 Task: Search one way flight ticket for 3 adults, 3 children in premium economy from Medford: Rogue Valley International-medford Airport to Springfield: Abraham Lincoln Capital Airport on 5-2-2023. Choice of flights is Singapure airlines. Number of bags: 9 checked bags. Price is upto 99000. Outbound departure time preference is 23:45.
Action: Mouse moved to (280, 255)
Screenshot: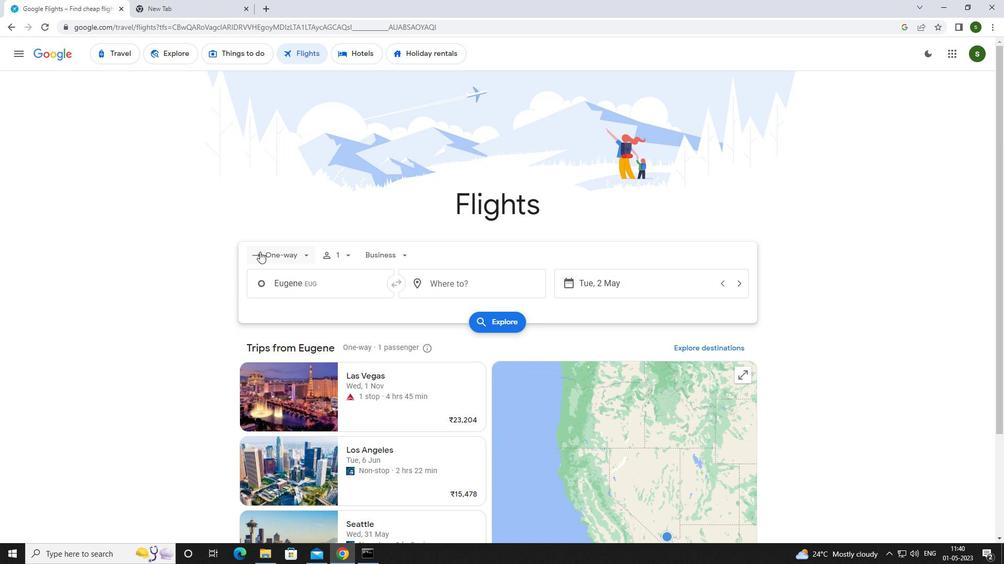 
Action: Mouse pressed left at (280, 255)
Screenshot: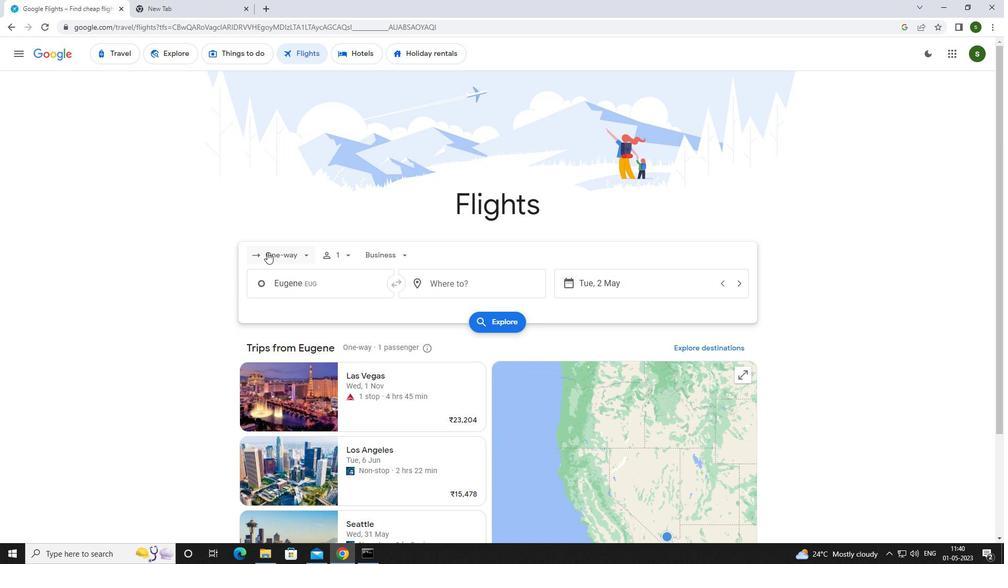 
Action: Mouse moved to (287, 303)
Screenshot: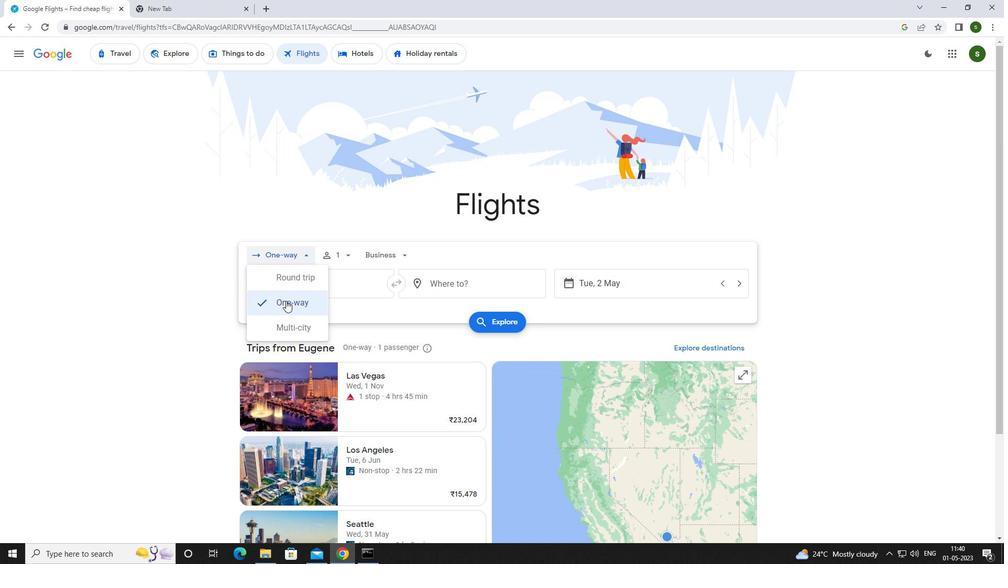 
Action: Mouse pressed left at (287, 303)
Screenshot: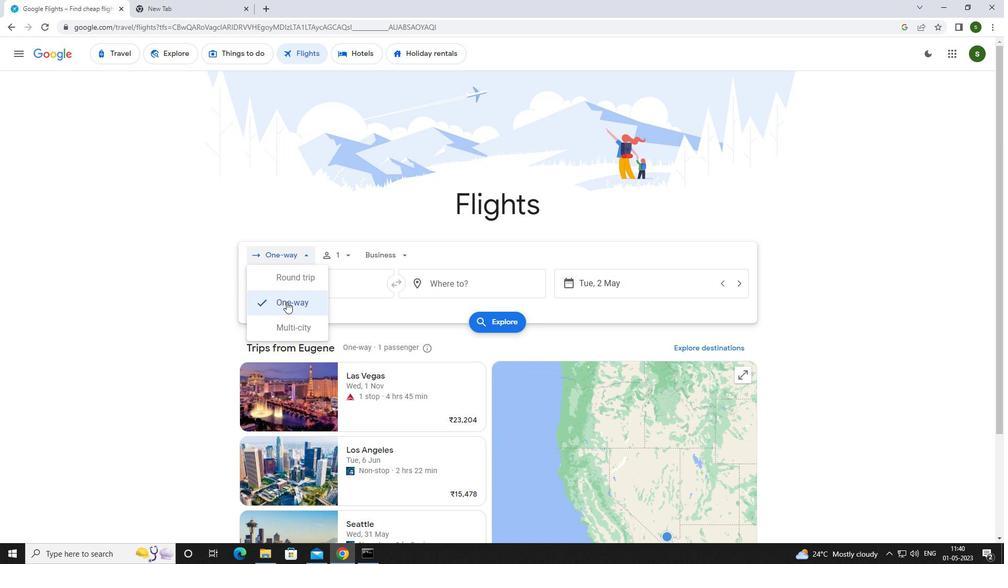
Action: Mouse moved to (348, 256)
Screenshot: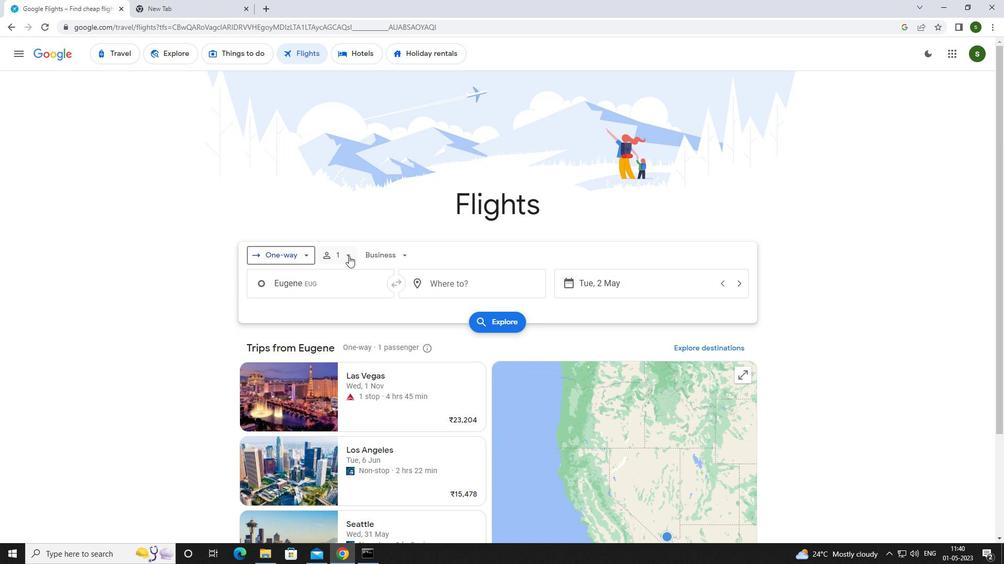
Action: Mouse pressed left at (348, 256)
Screenshot: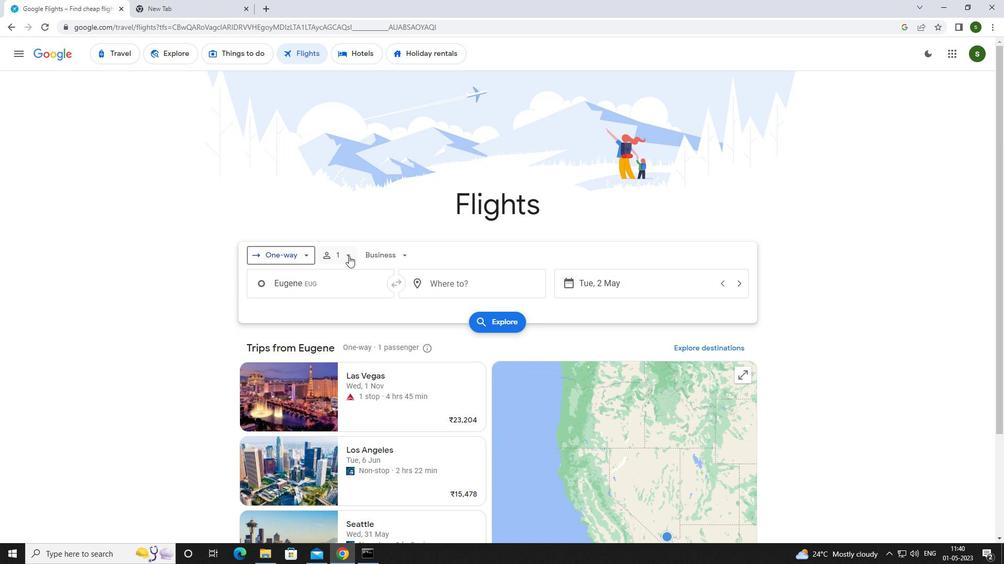 
Action: Mouse moved to (426, 279)
Screenshot: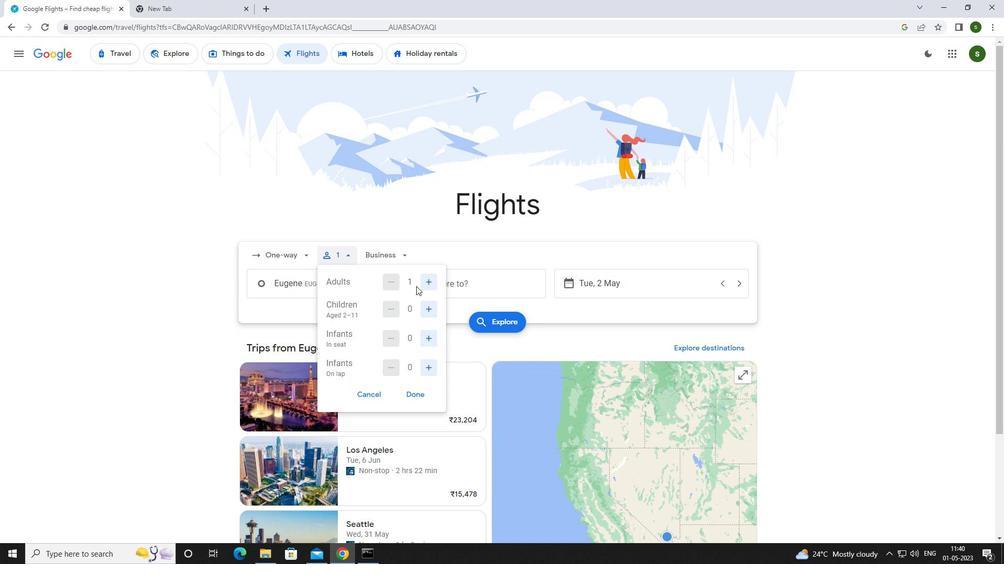 
Action: Mouse pressed left at (426, 279)
Screenshot: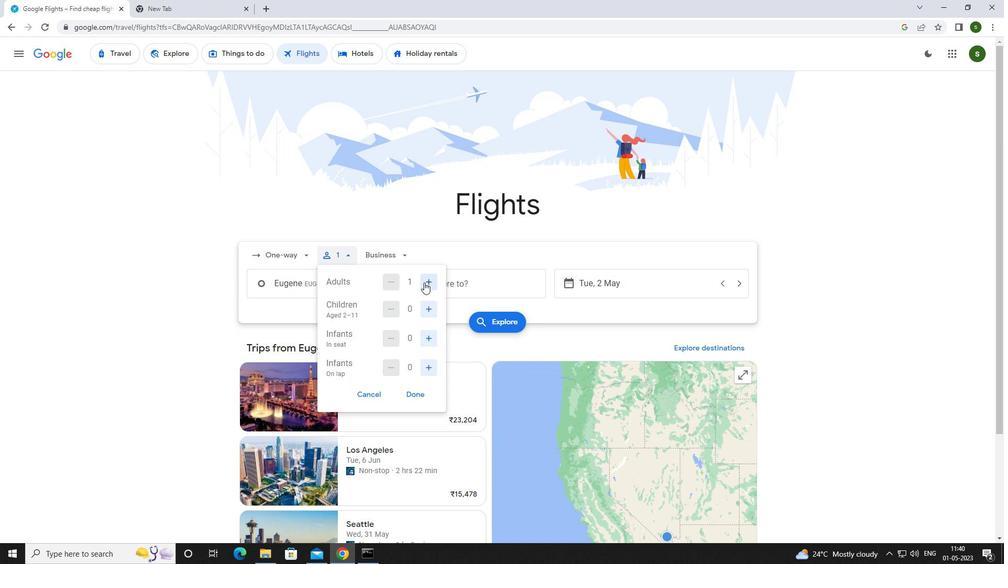 
Action: Mouse pressed left at (426, 279)
Screenshot: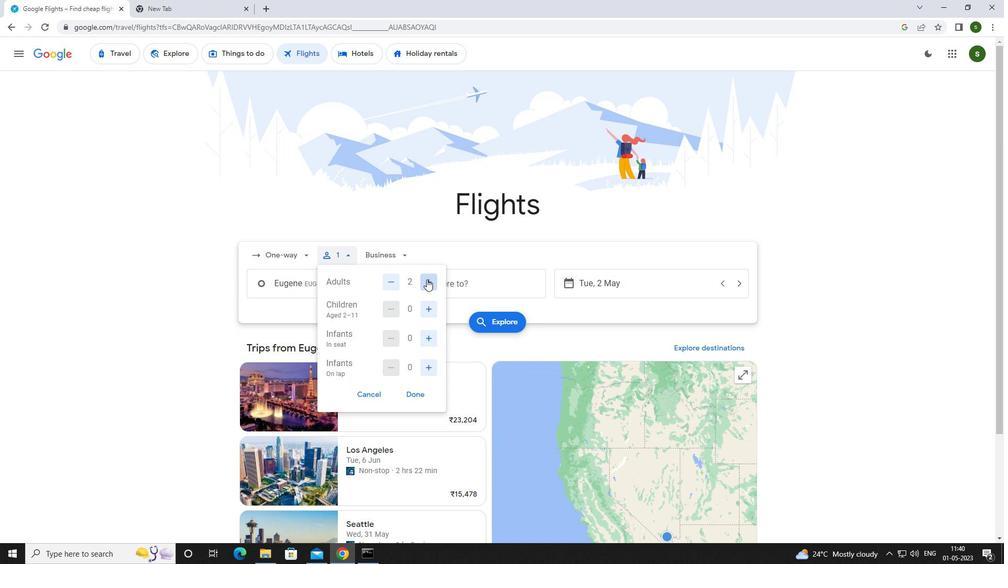 
Action: Mouse moved to (430, 307)
Screenshot: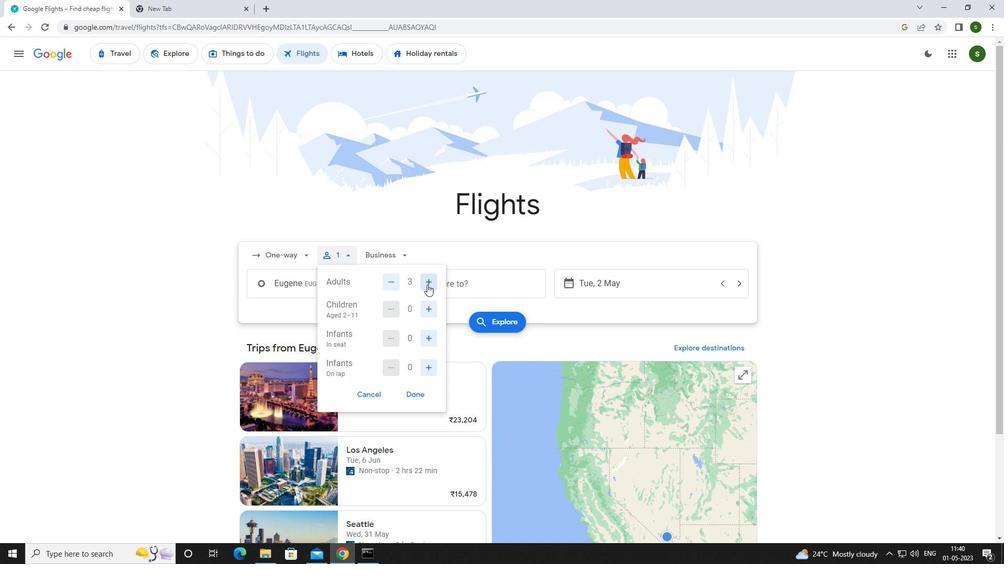 
Action: Mouse pressed left at (430, 307)
Screenshot: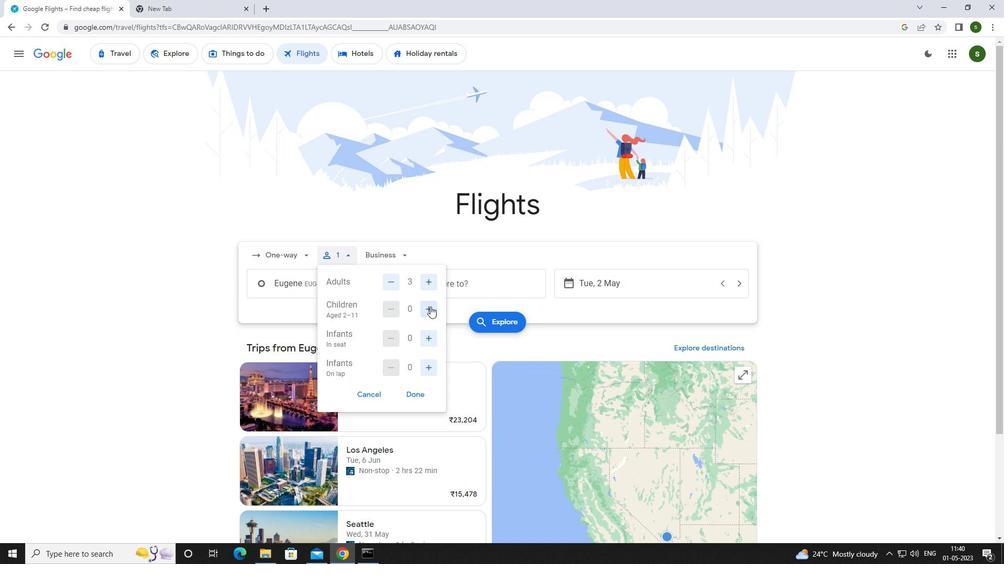 
Action: Mouse pressed left at (430, 307)
Screenshot: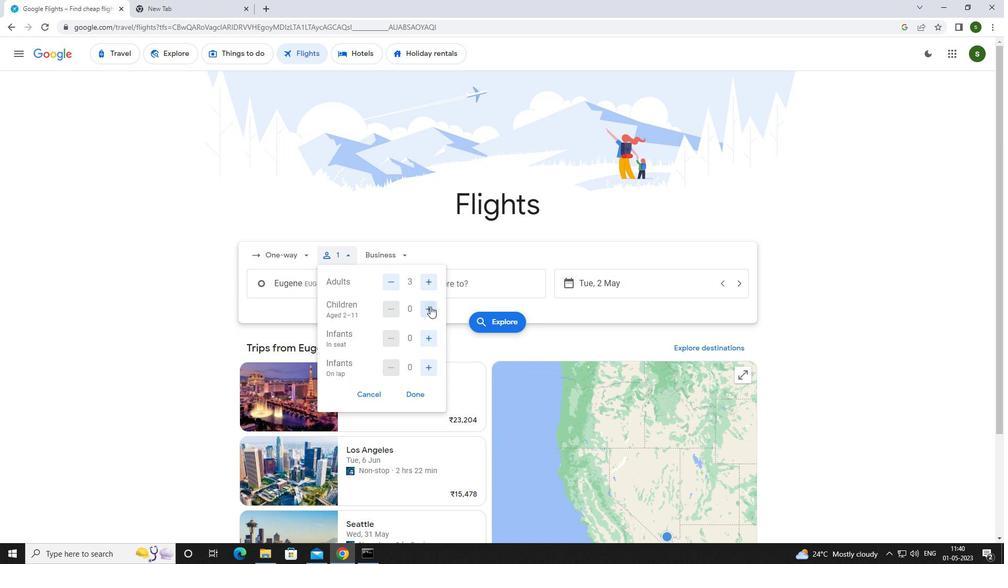 
Action: Mouse pressed left at (430, 307)
Screenshot: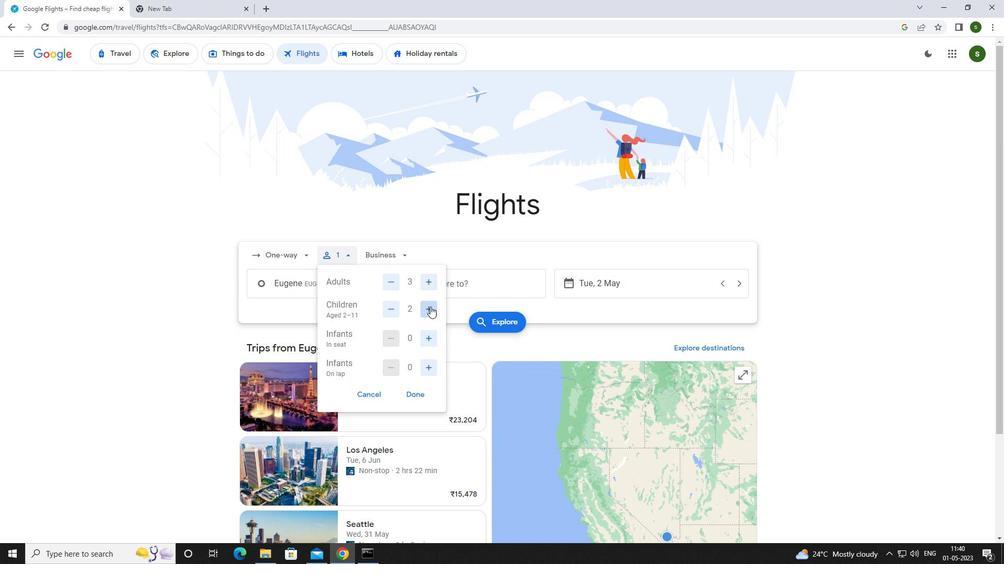 
Action: Mouse moved to (383, 251)
Screenshot: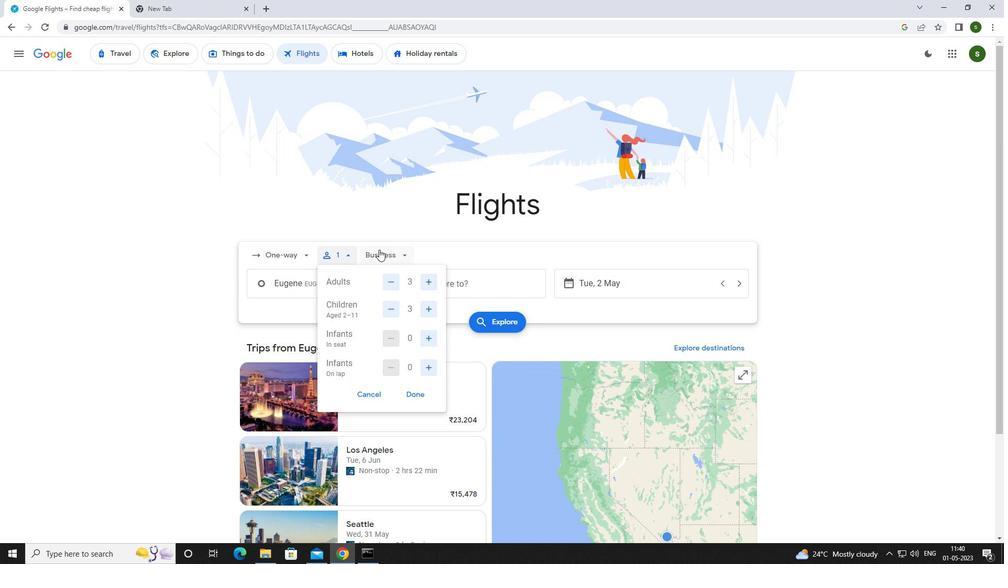 
Action: Mouse pressed left at (383, 251)
Screenshot: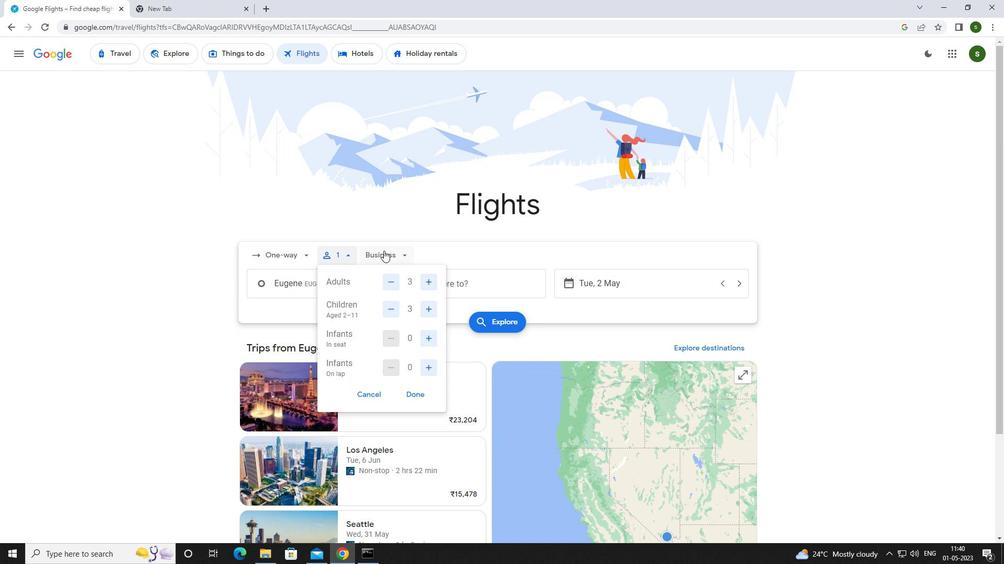 
Action: Mouse moved to (401, 301)
Screenshot: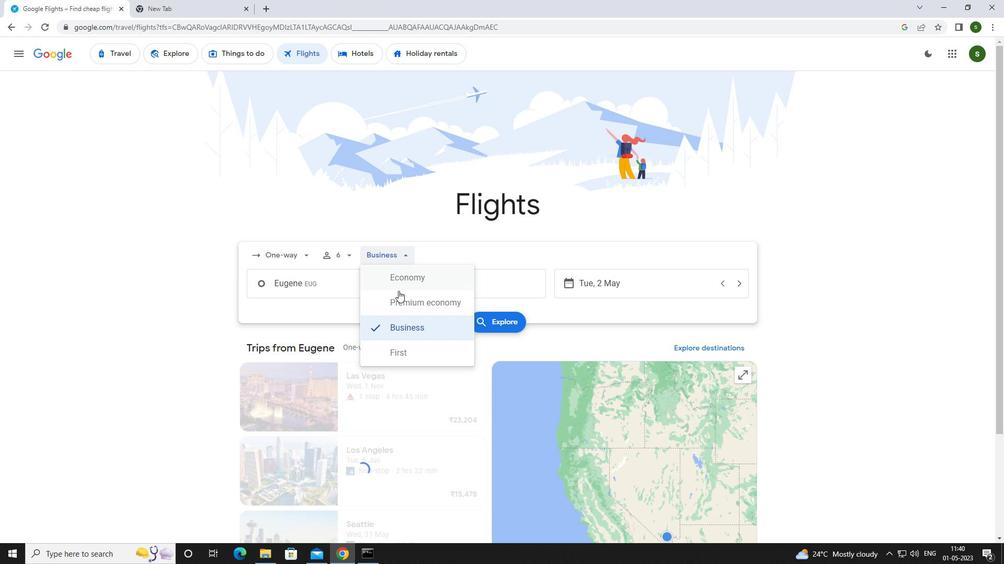 
Action: Mouse pressed left at (401, 301)
Screenshot: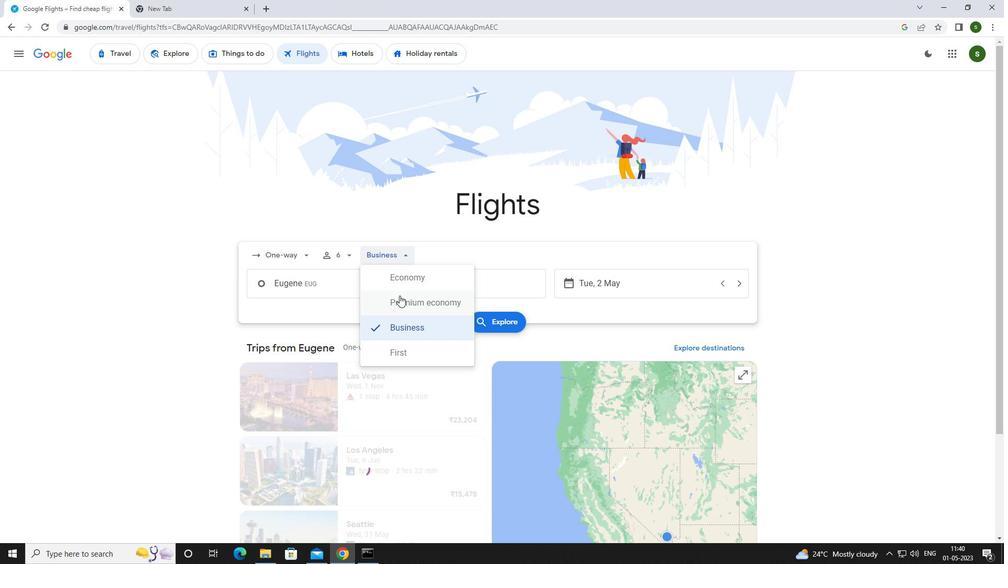 
Action: Mouse moved to (350, 285)
Screenshot: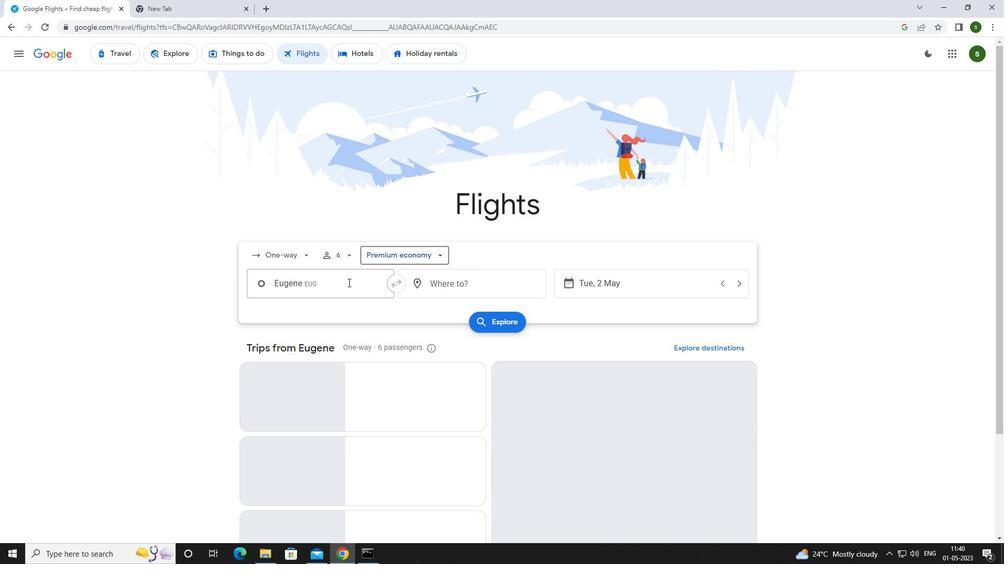 
Action: Mouse pressed left at (350, 285)
Screenshot: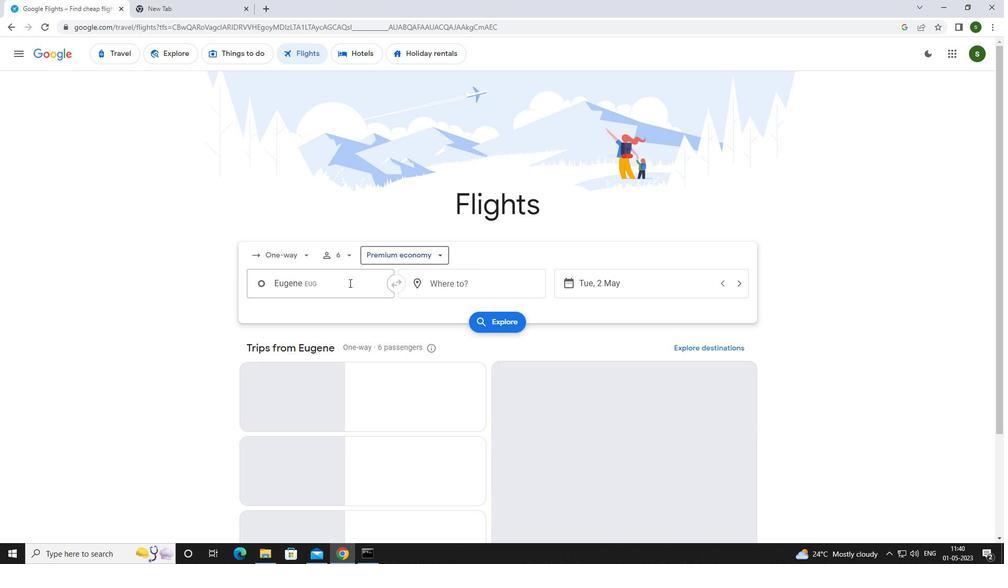 
Action: Mouse moved to (312, 298)
Screenshot: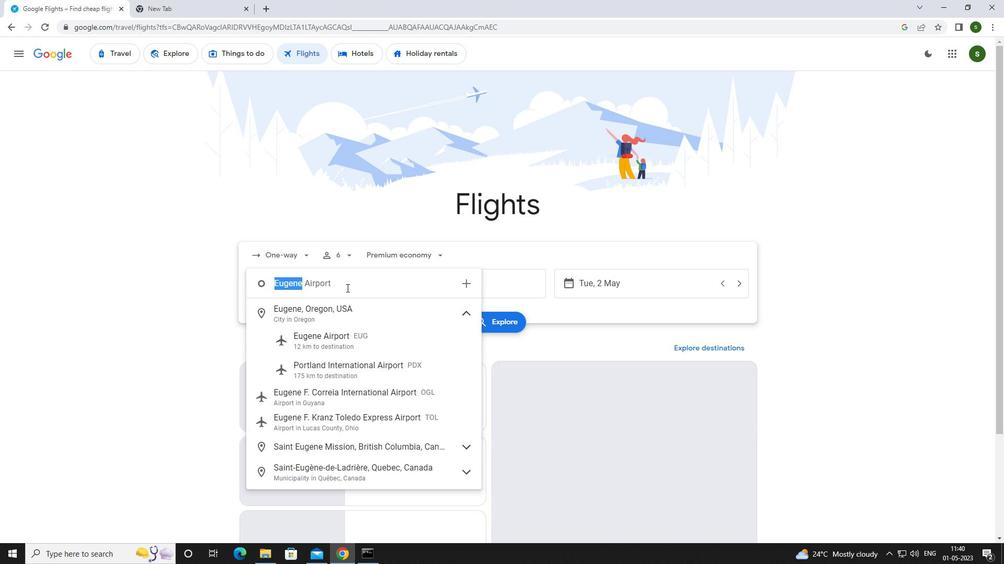 
Action: Key pressed <Key.caps_lock><Key.caps_lock>r<Key.caps_lock>ogue<Key.space><Key.caps_lock>
Screenshot: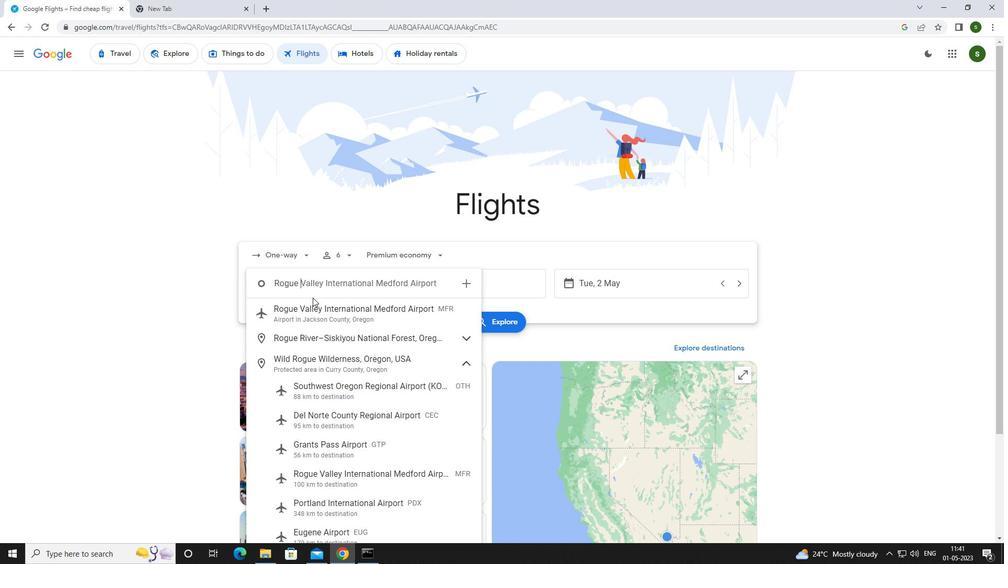 
Action: Mouse moved to (313, 312)
Screenshot: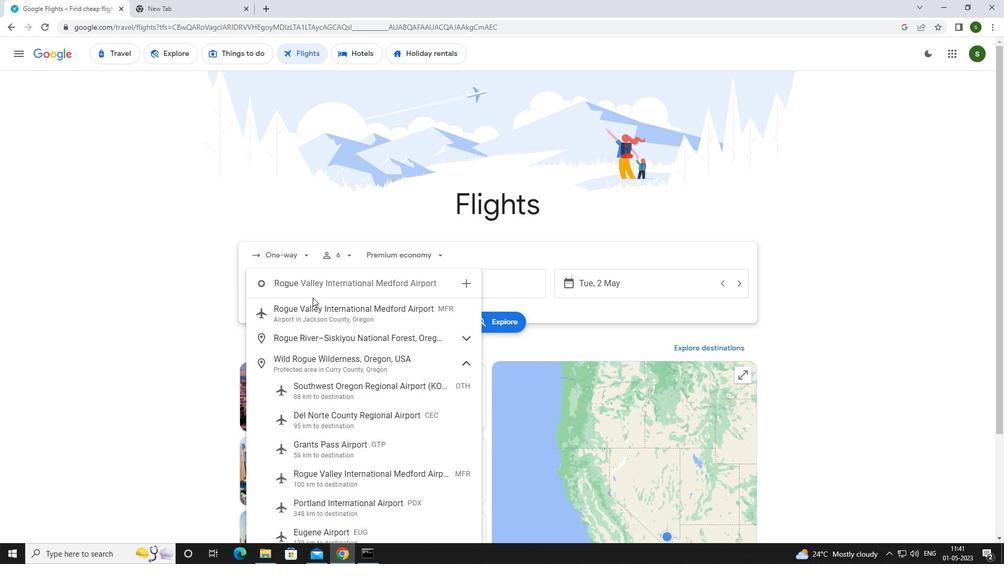 
Action: Mouse pressed left at (313, 312)
Screenshot: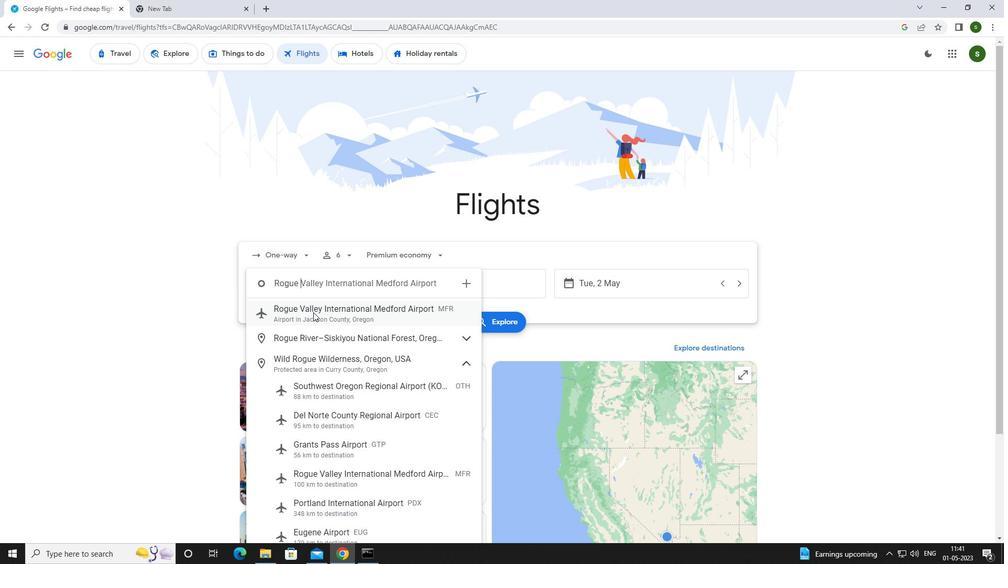
Action: Mouse moved to (447, 287)
Screenshot: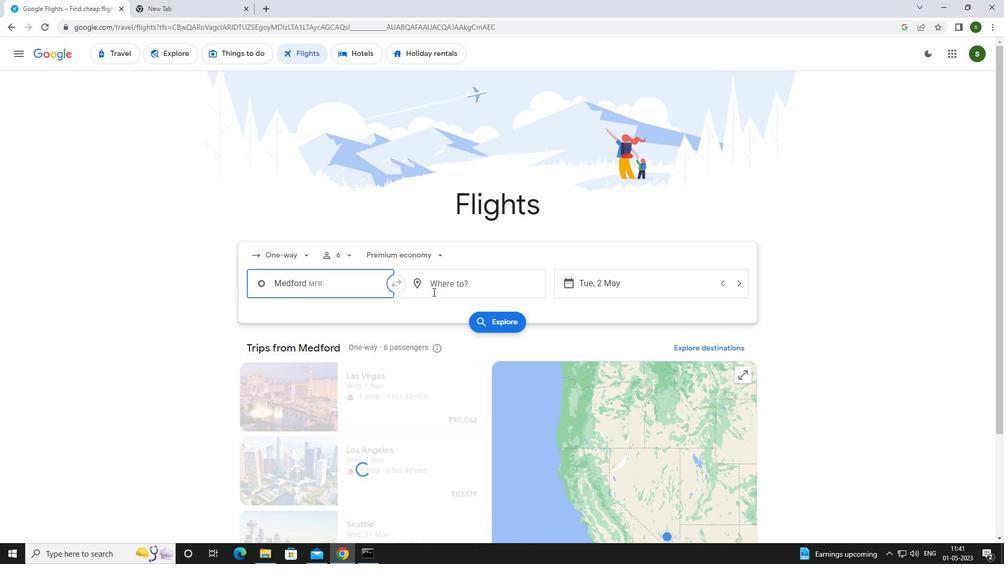 
Action: Mouse pressed left at (447, 287)
Screenshot: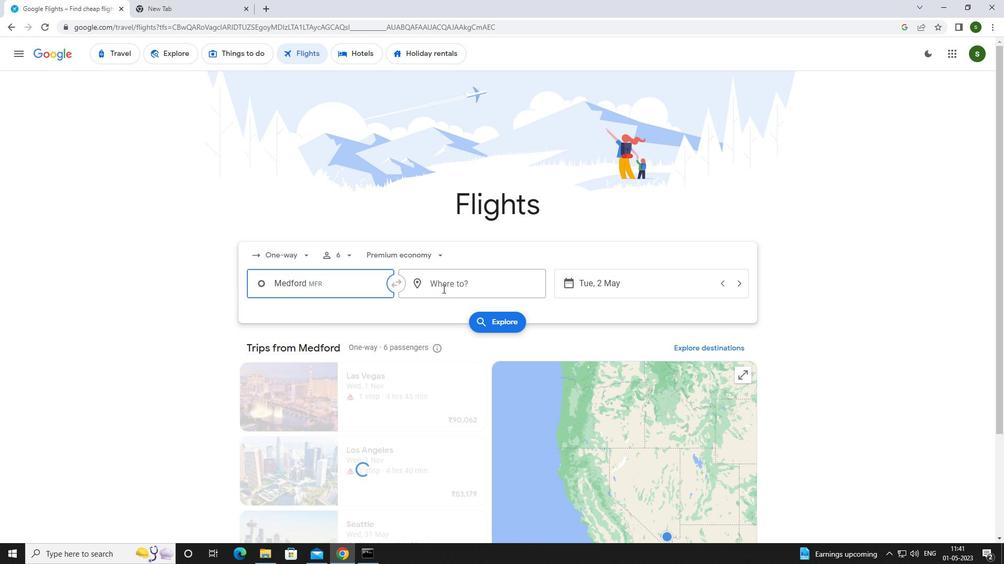 
Action: Mouse moved to (326, 325)
Screenshot: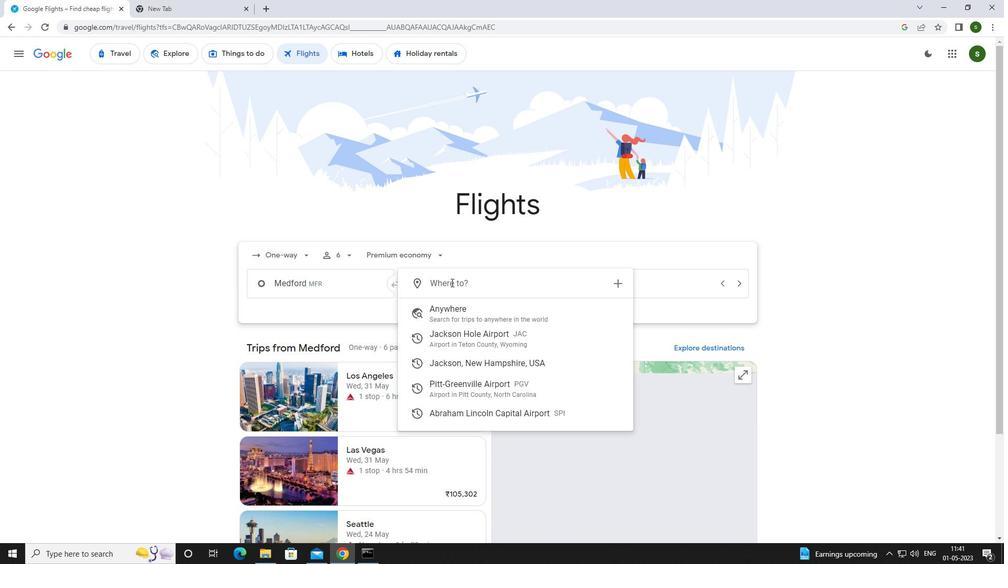 
Action: Key pressed <Key.caps_lock><Key.caps_lock>s<Key.caps_lock>pringfi
Screenshot: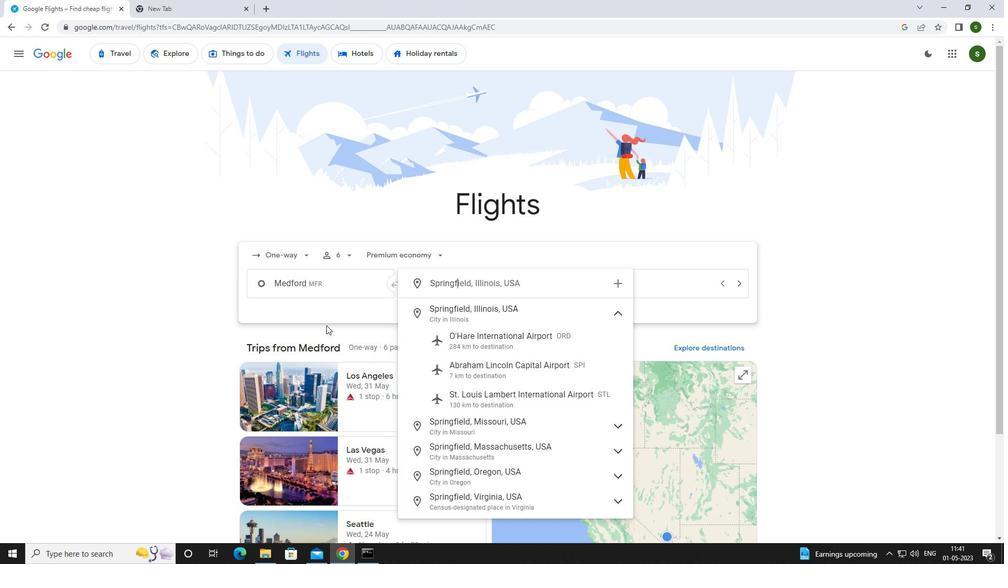 
Action: Mouse moved to (537, 366)
Screenshot: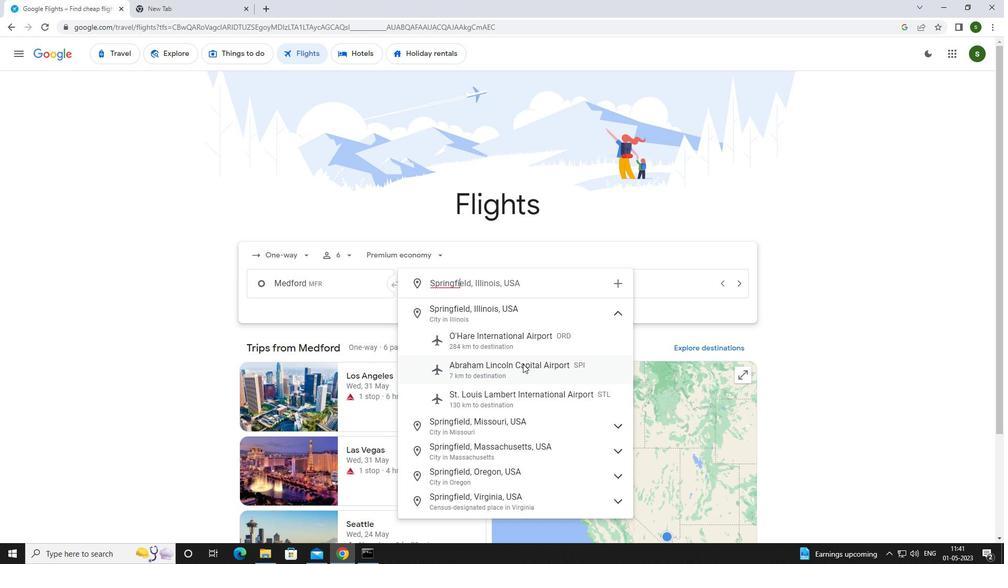 
Action: Mouse pressed left at (537, 366)
Screenshot: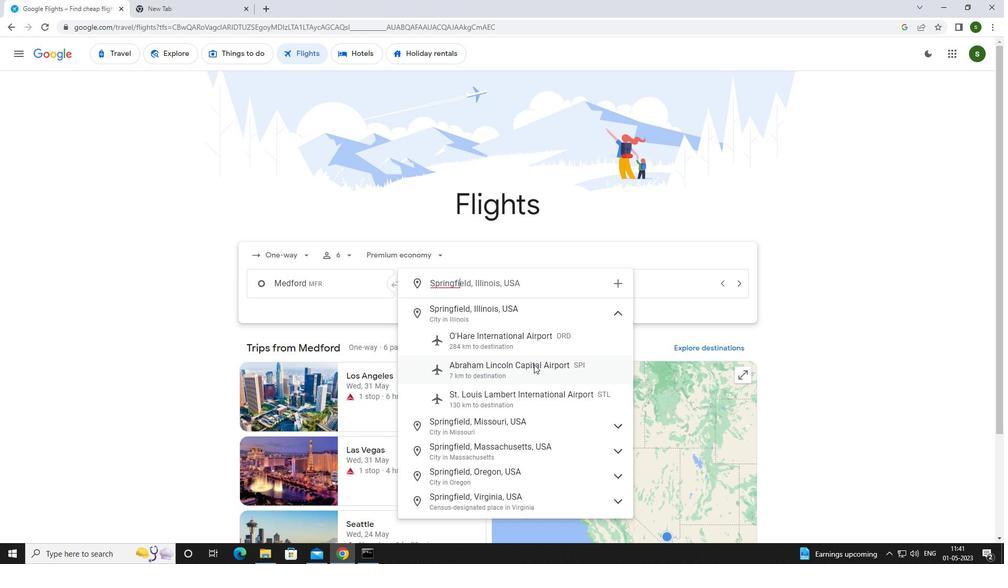 
Action: Mouse moved to (634, 282)
Screenshot: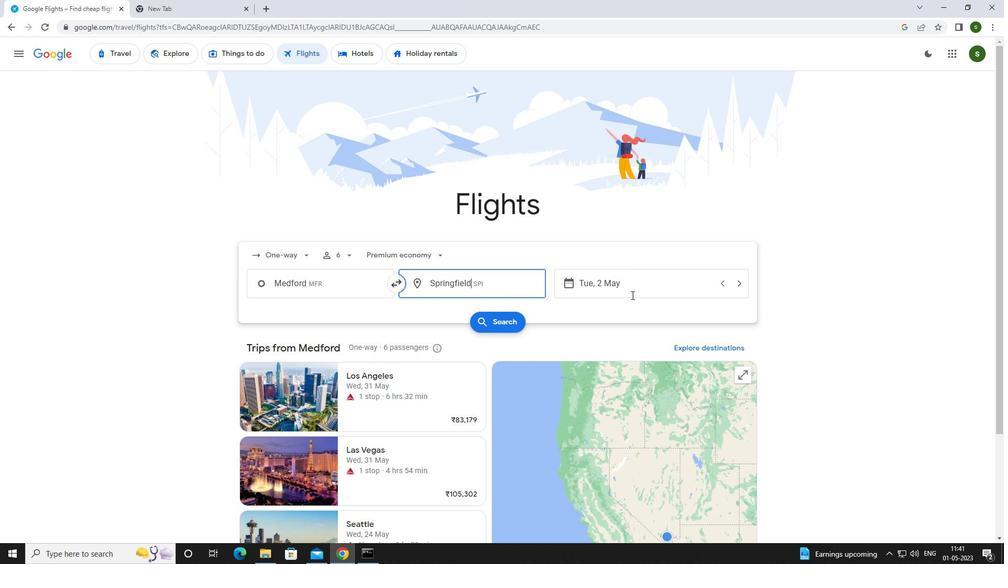 
Action: Mouse pressed left at (634, 282)
Screenshot: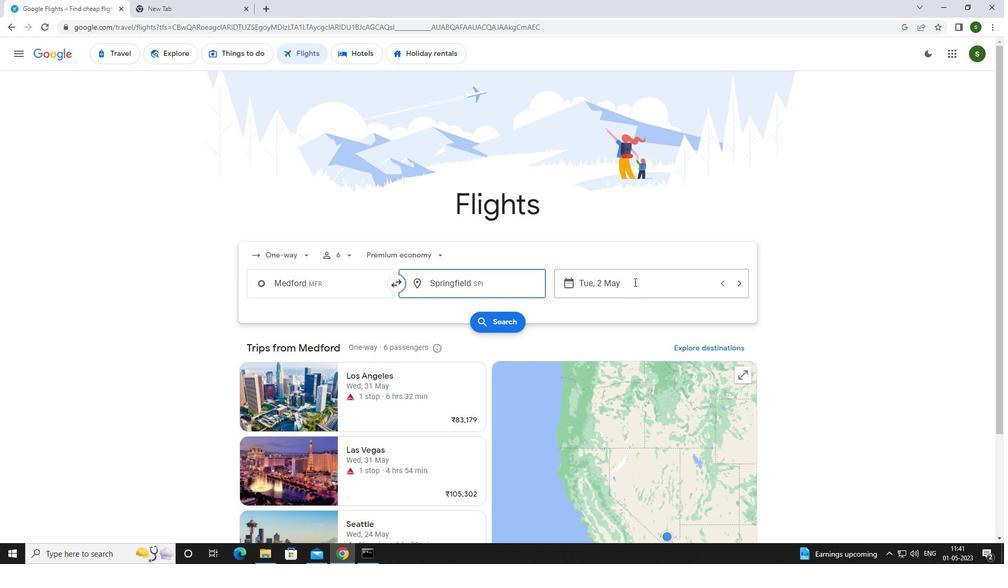 
Action: Mouse moved to (422, 361)
Screenshot: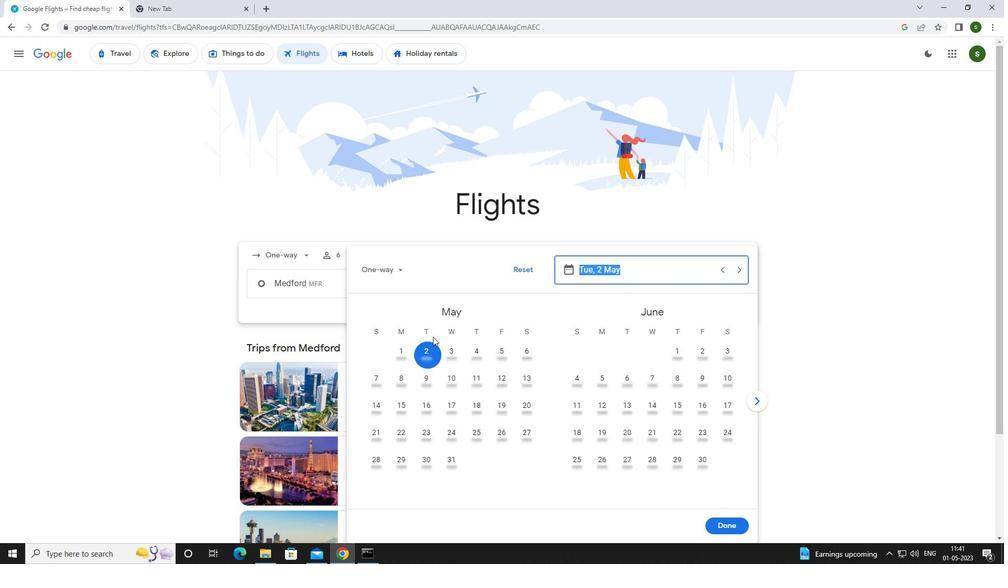
Action: Mouse pressed left at (422, 361)
Screenshot: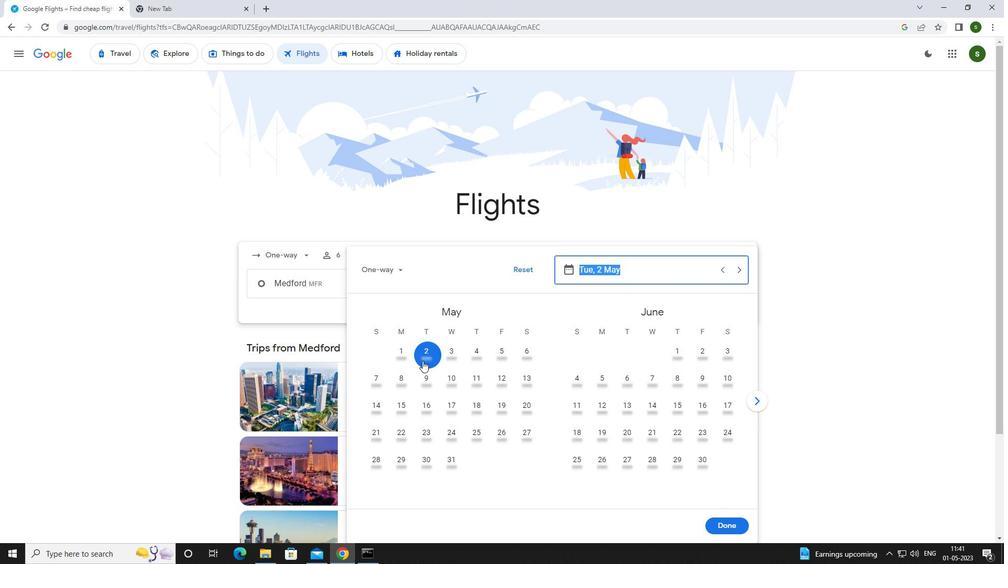 
Action: Mouse moved to (726, 526)
Screenshot: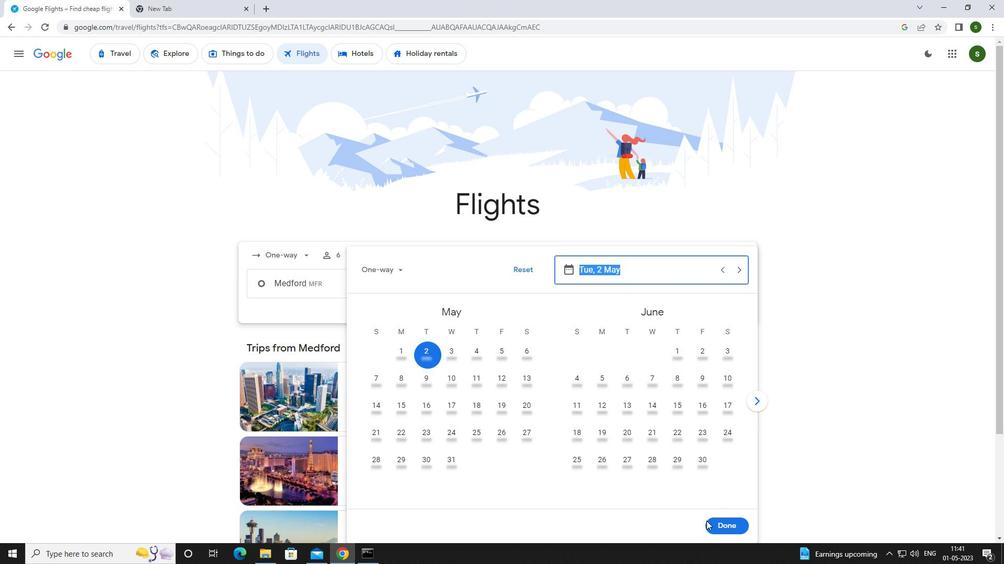 
Action: Mouse pressed left at (726, 526)
Screenshot: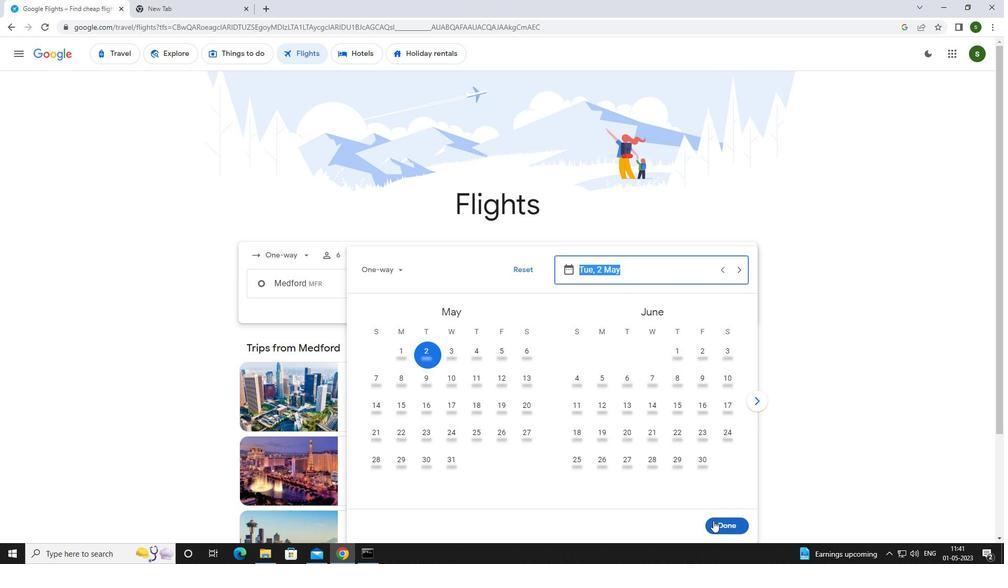 
Action: Mouse moved to (506, 324)
Screenshot: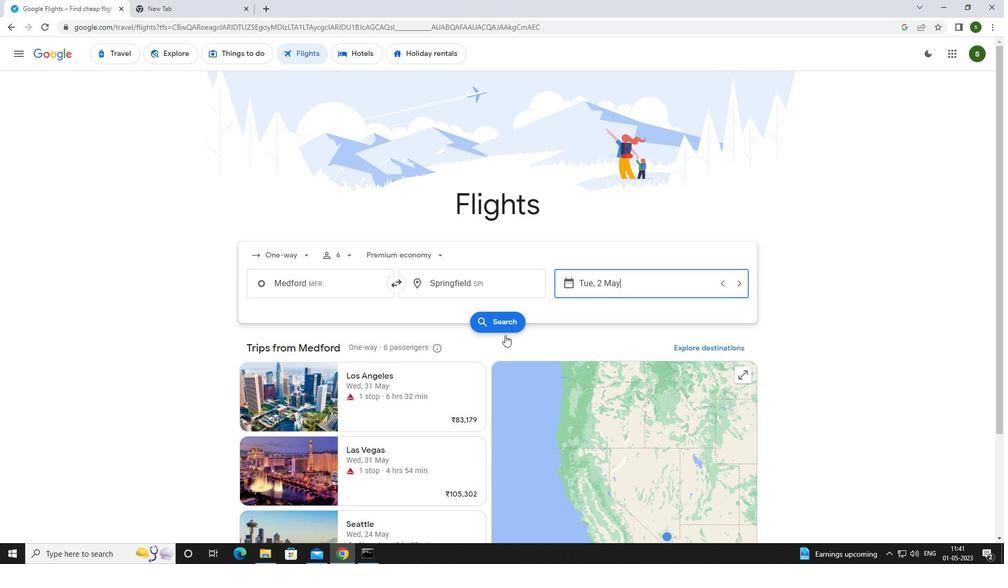 
Action: Mouse pressed left at (506, 324)
Screenshot: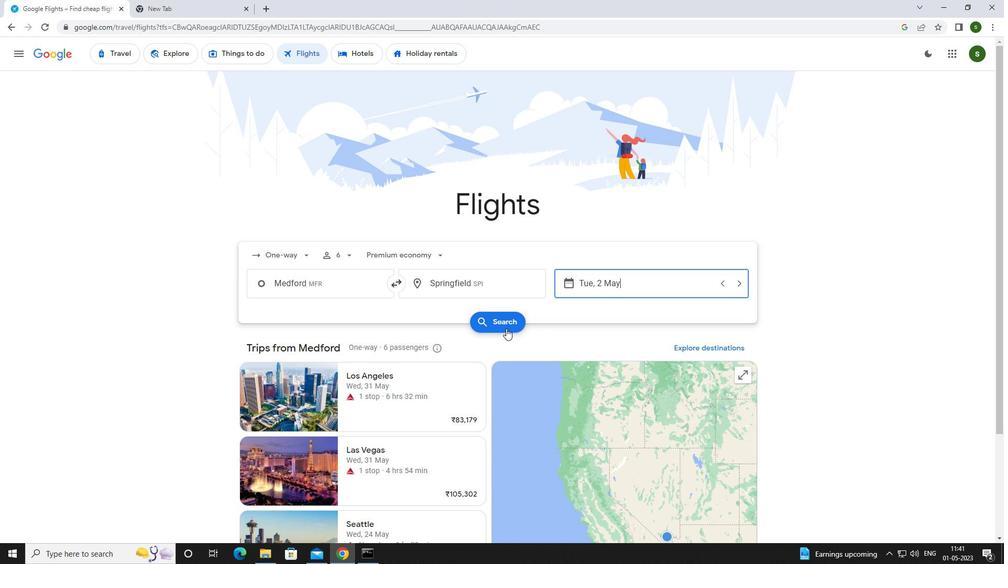 
Action: Mouse moved to (268, 150)
Screenshot: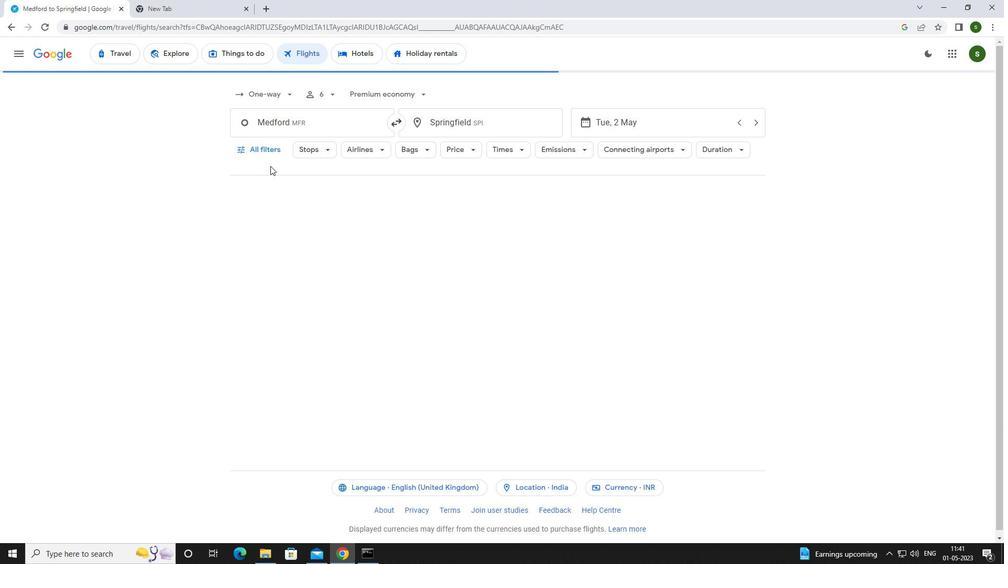 
Action: Mouse pressed left at (268, 150)
Screenshot: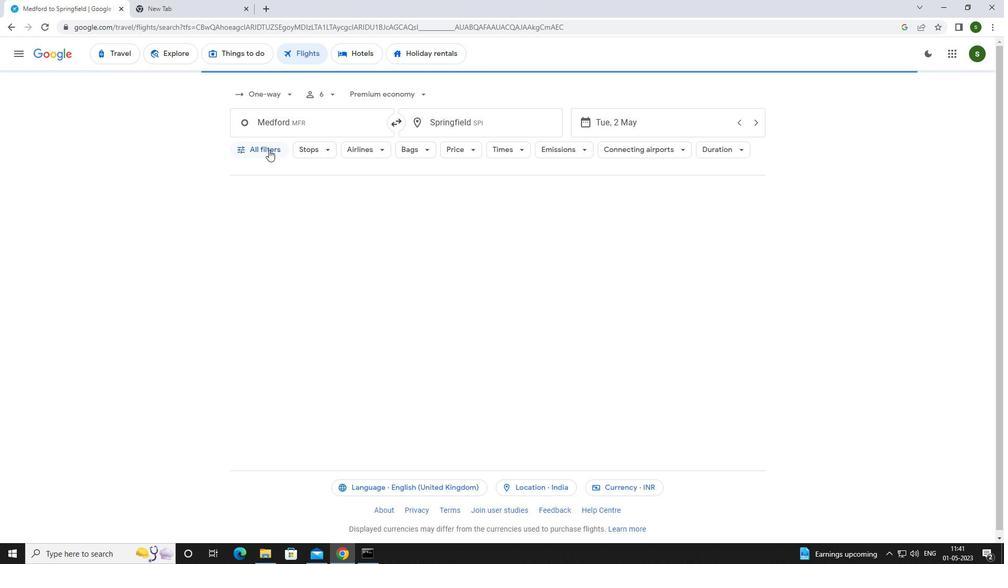 
Action: Mouse moved to (391, 372)
Screenshot: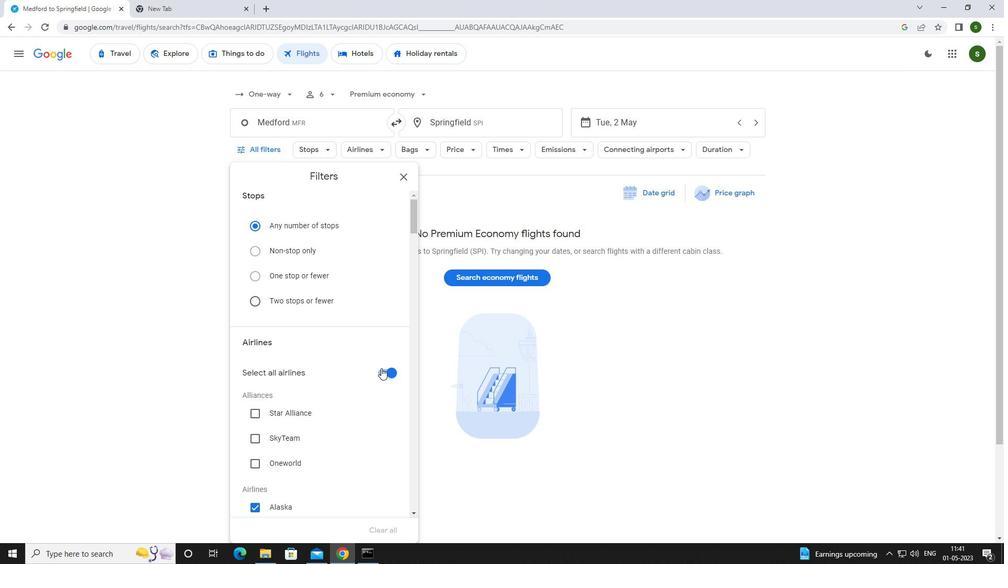 
Action: Mouse pressed left at (391, 372)
Screenshot: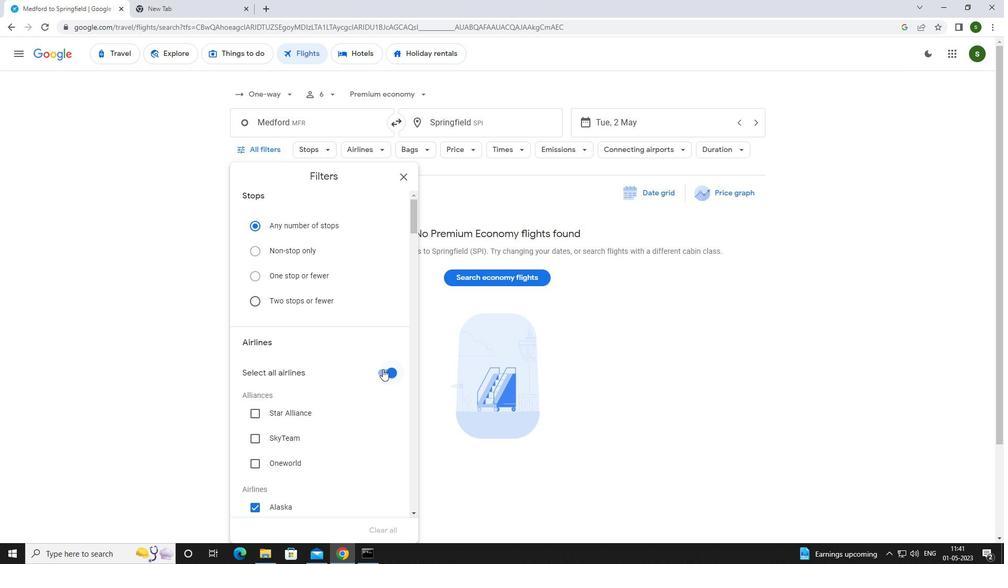 
Action: Mouse moved to (345, 324)
Screenshot: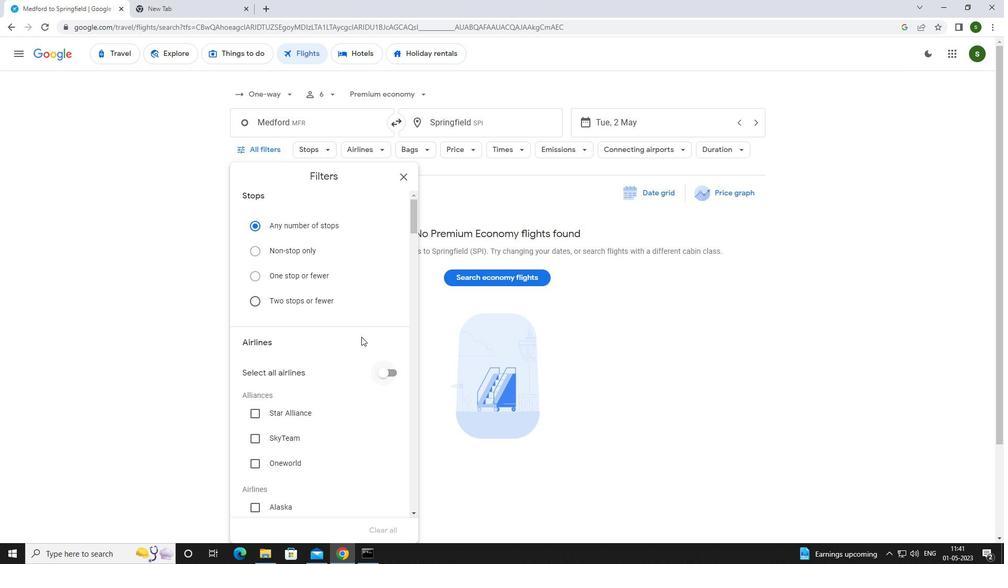 
Action: Mouse scrolled (345, 324) with delta (0, 0)
Screenshot: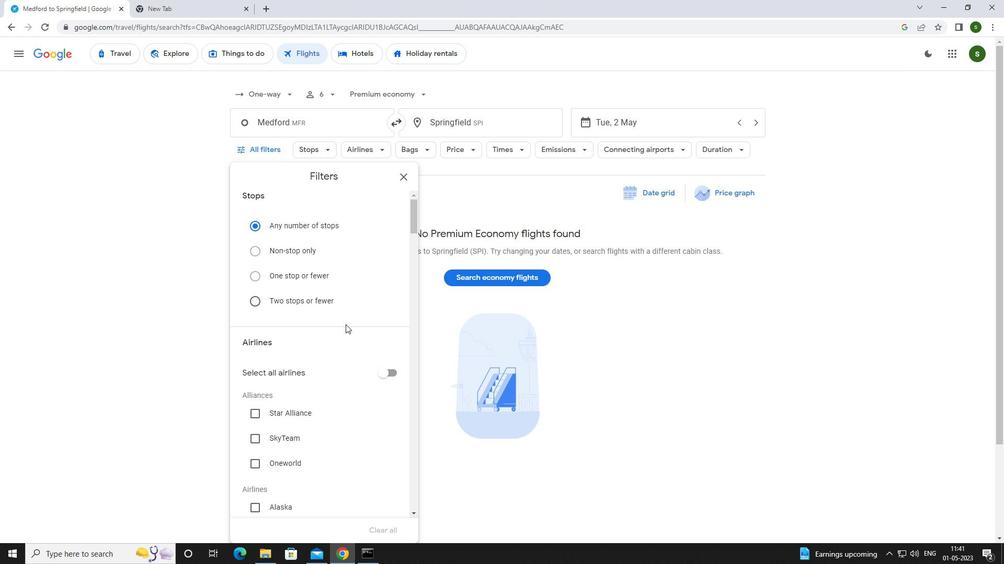 
Action: Mouse scrolled (345, 324) with delta (0, 0)
Screenshot: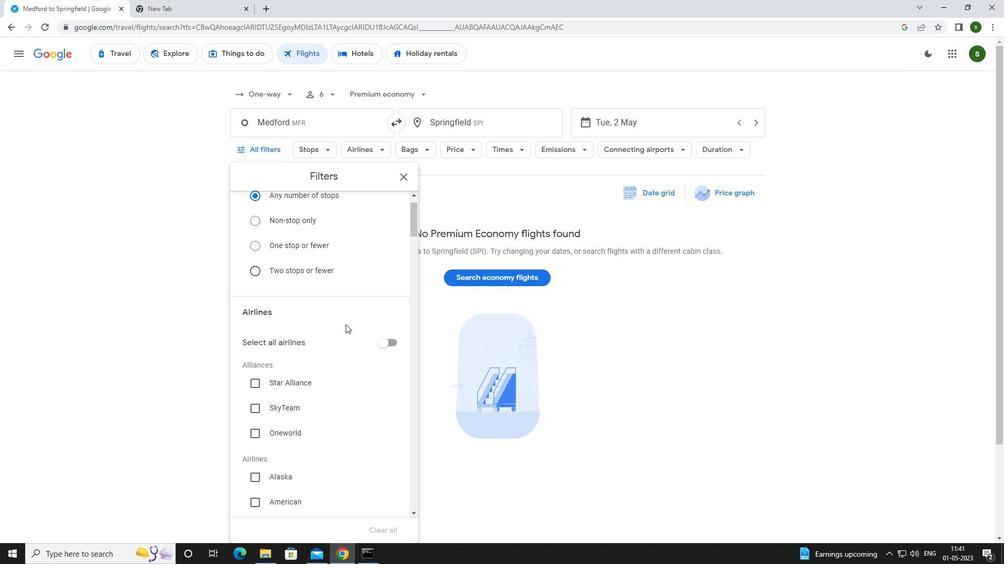 
Action: Mouse scrolled (345, 324) with delta (0, 0)
Screenshot: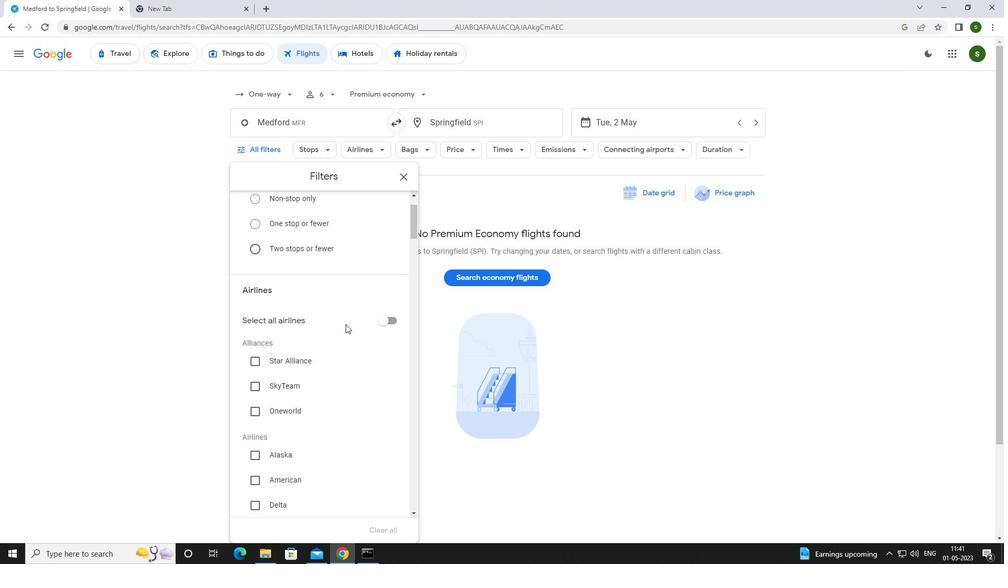 
Action: Mouse scrolled (345, 324) with delta (0, 0)
Screenshot: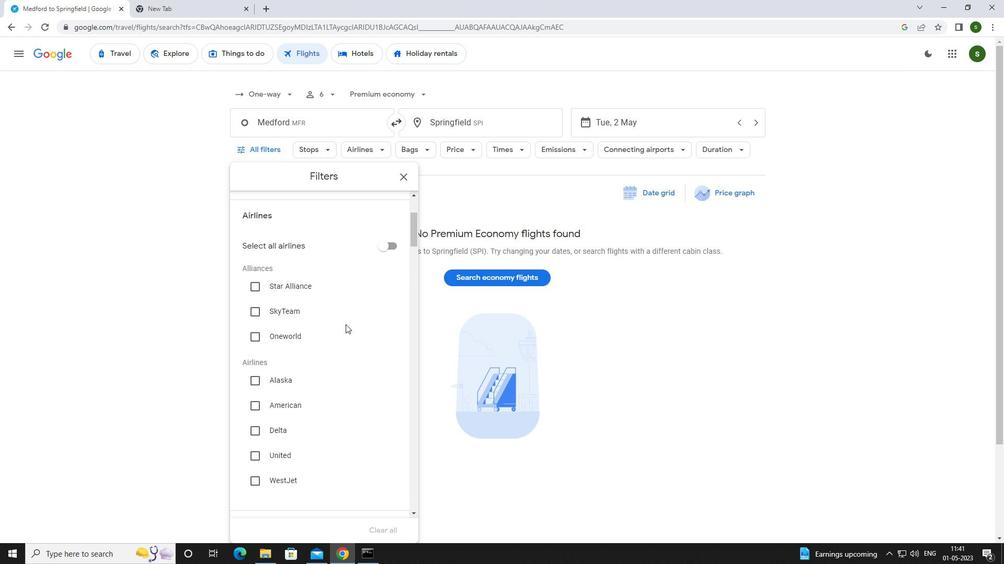 
Action: Mouse scrolled (345, 324) with delta (0, 0)
Screenshot: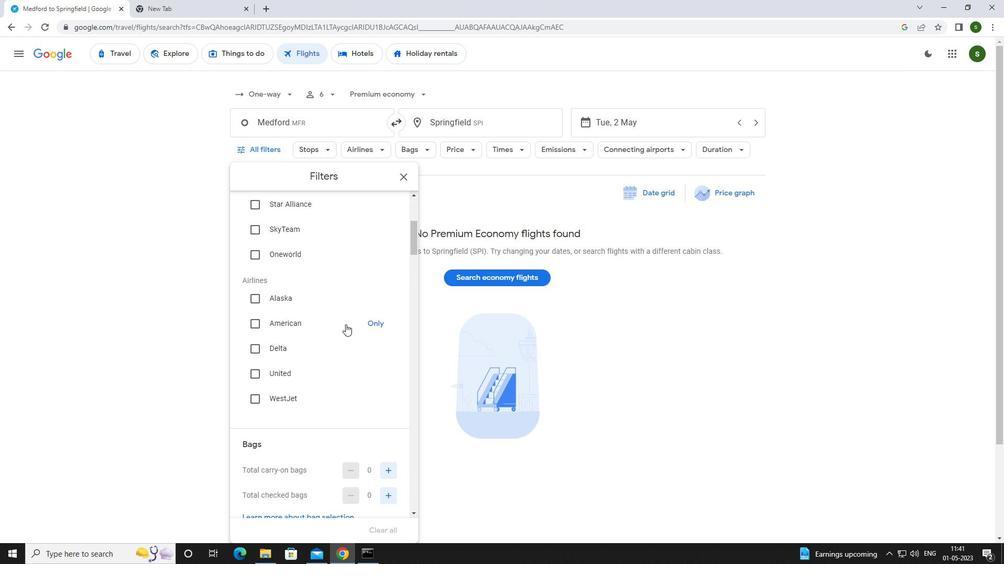 
Action: Mouse scrolled (345, 324) with delta (0, 0)
Screenshot: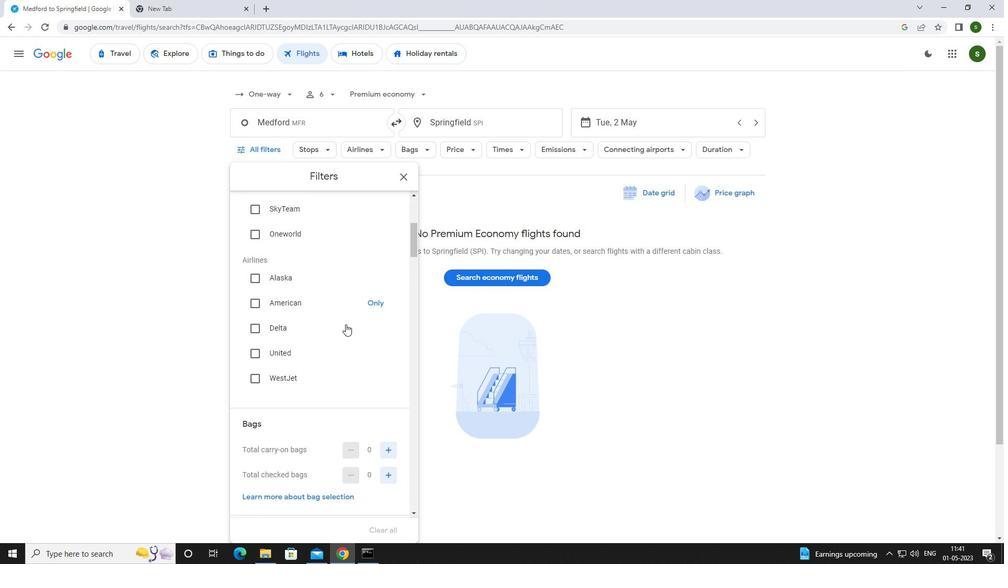
Action: Mouse scrolled (345, 324) with delta (0, 0)
Screenshot: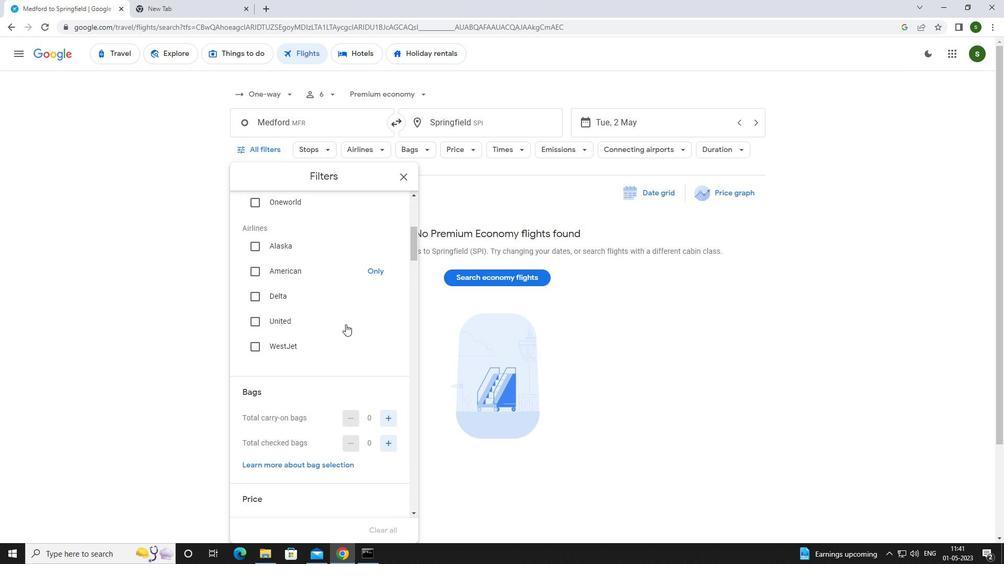 
Action: Mouse moved to (383, 338)
Screenshot: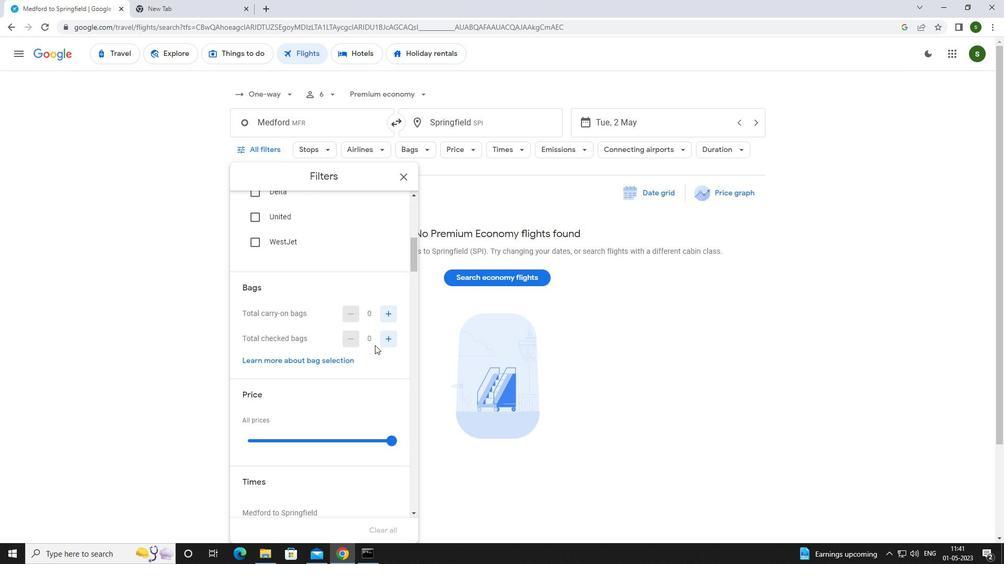 
Action: Mouse pressed left at (383, 338)
Screenshot: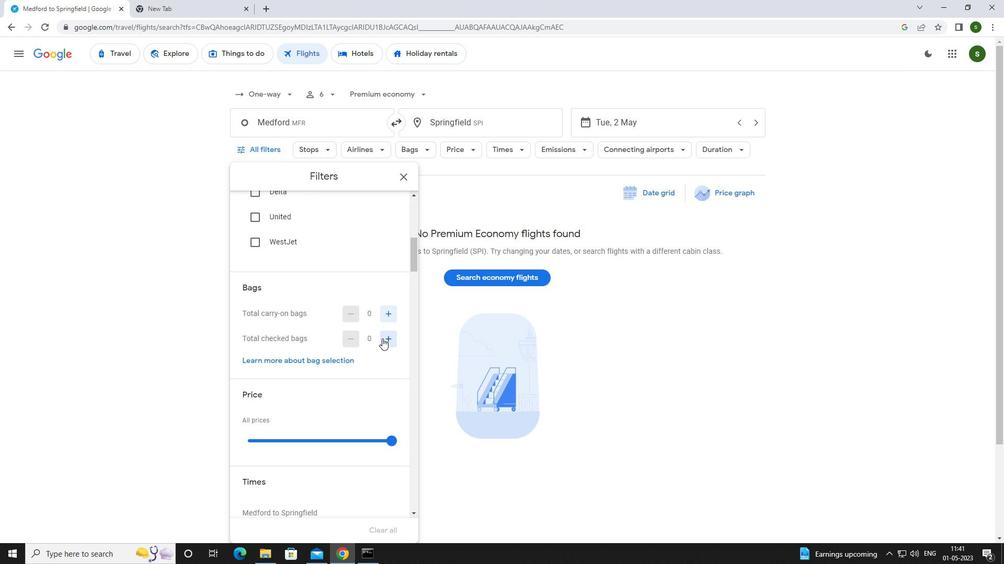 
Action: Mouse pressed left at (383, 338)
Screenshot: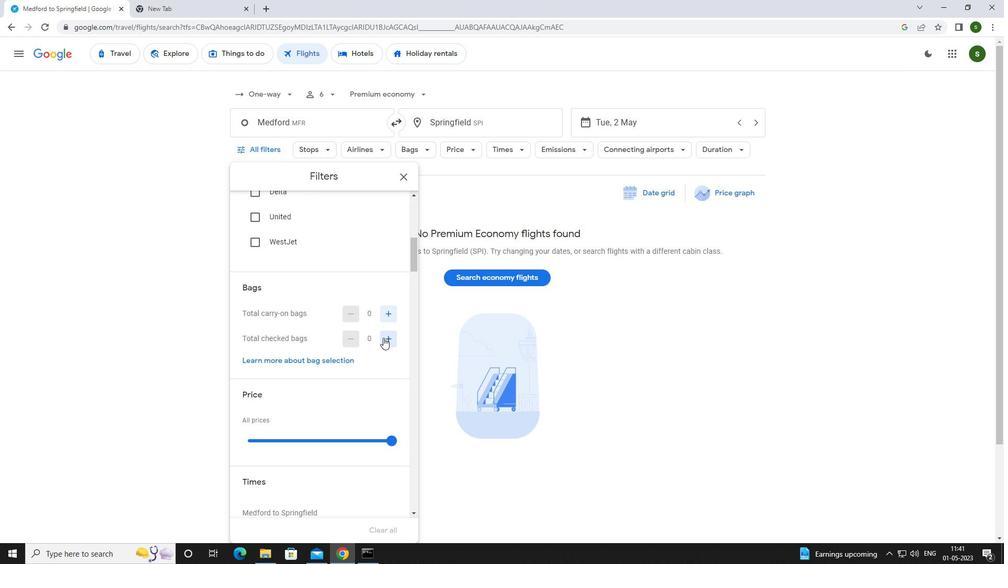
Action: Mouse pressed left at (383, 338)
Screenshot: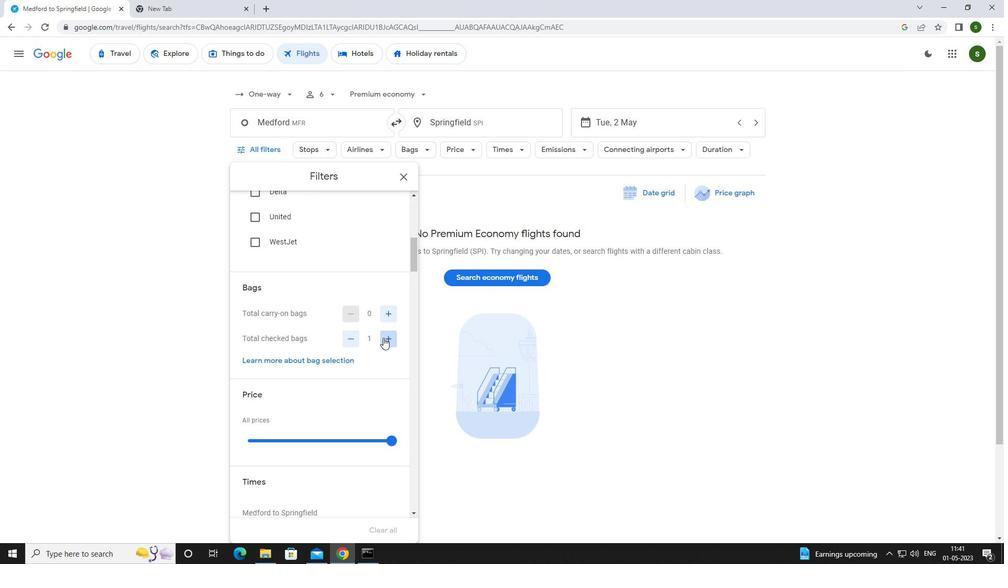 
Action: Mouse pressed left at (383, 338)
Screenshot: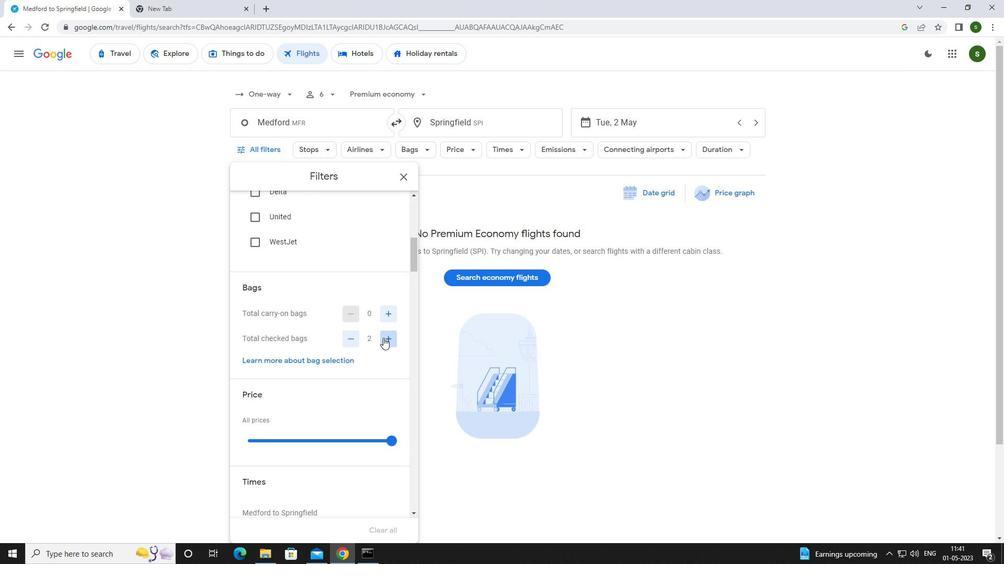 
Action: Mouse pressed left at (383, 338)
Screenshot: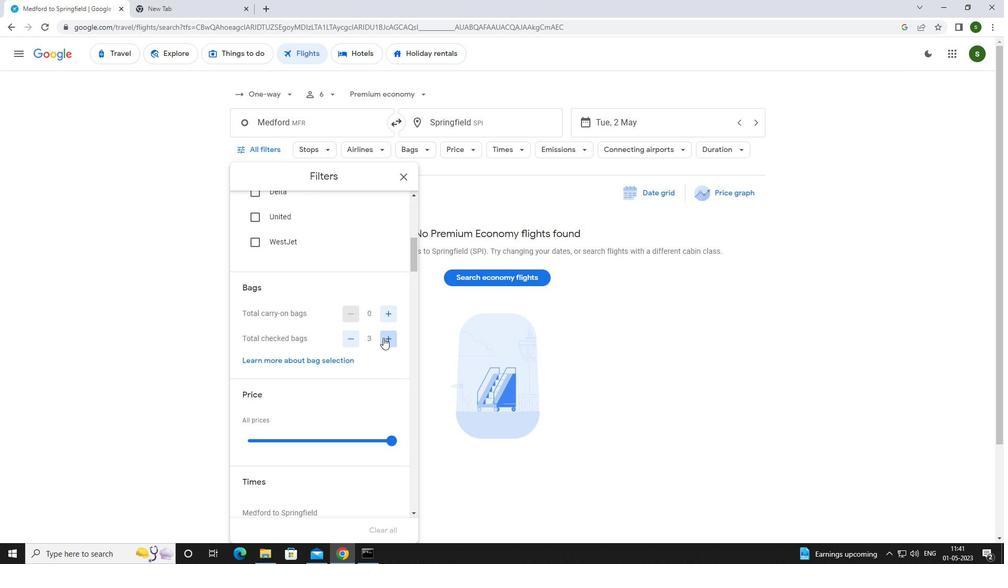 
Action: Mouse pressed left at (383, 338)
Screenshot: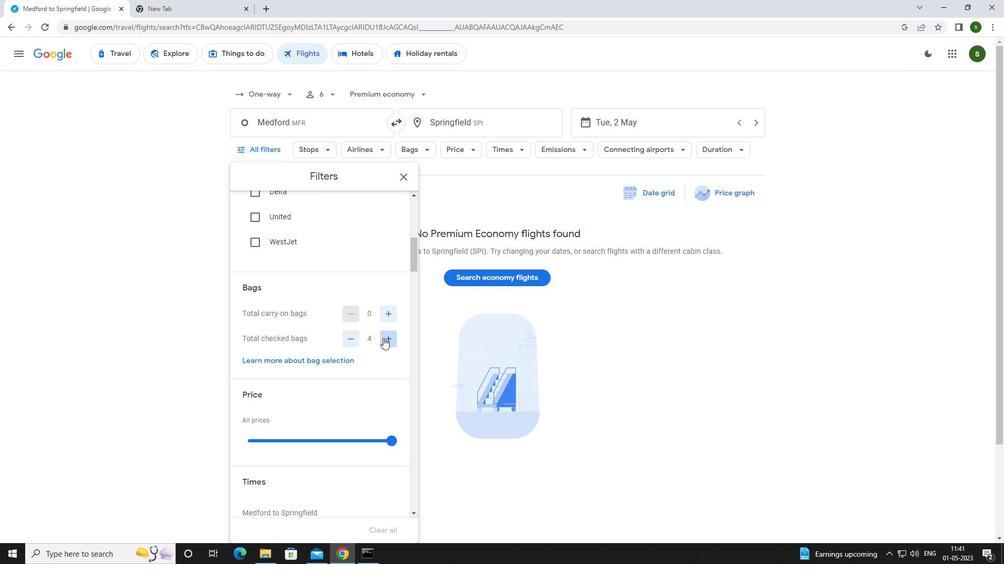 
Action: Mouse pressed left at (383, 338)
Screenshot: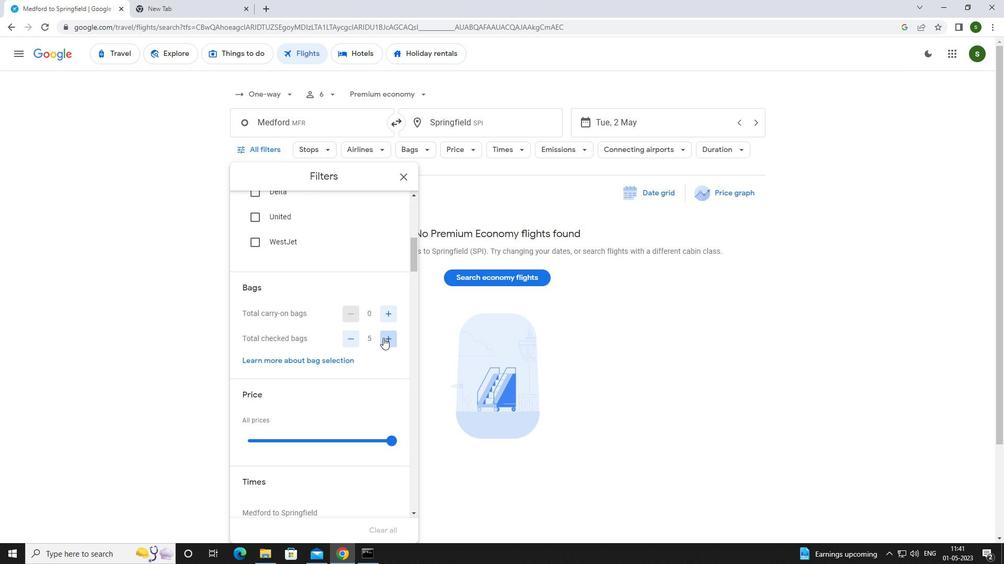 
Action: Mouse pressed left at (383, 338)
Screenshot: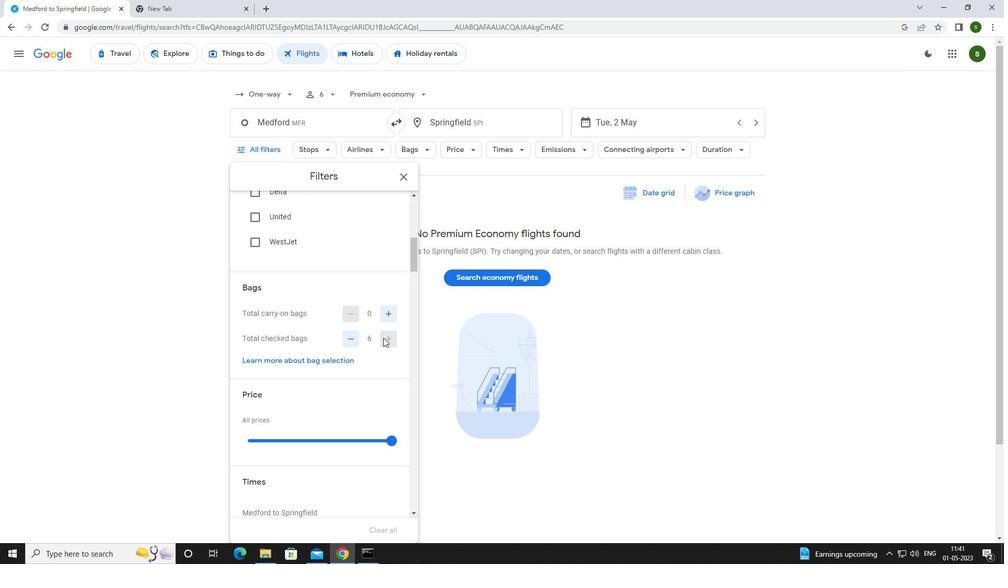 
Action: Mouse moved to (380, 338)
Screenshot: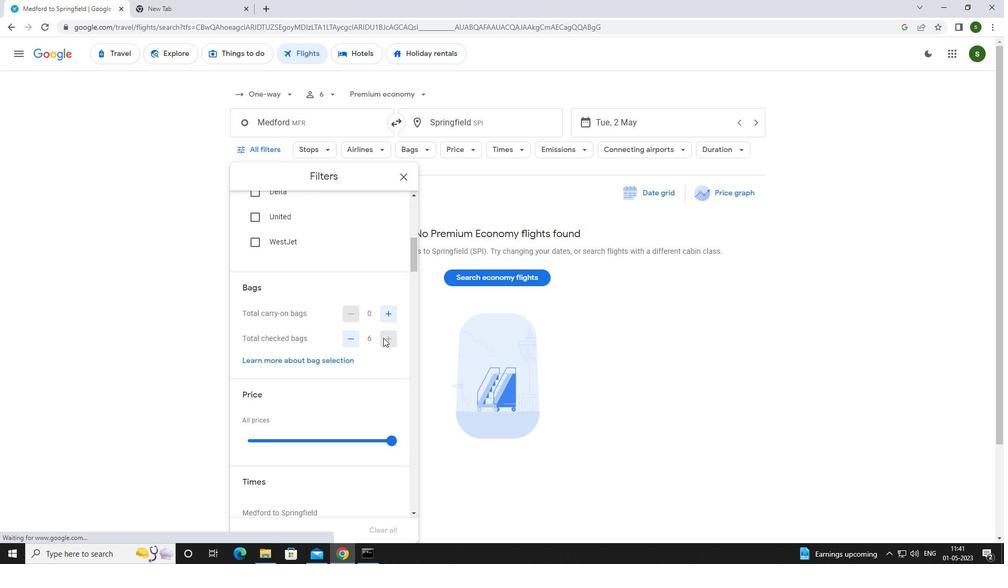 
Action: Mouse scrolled (380, 337) with delta (0, 0)
Screenshot: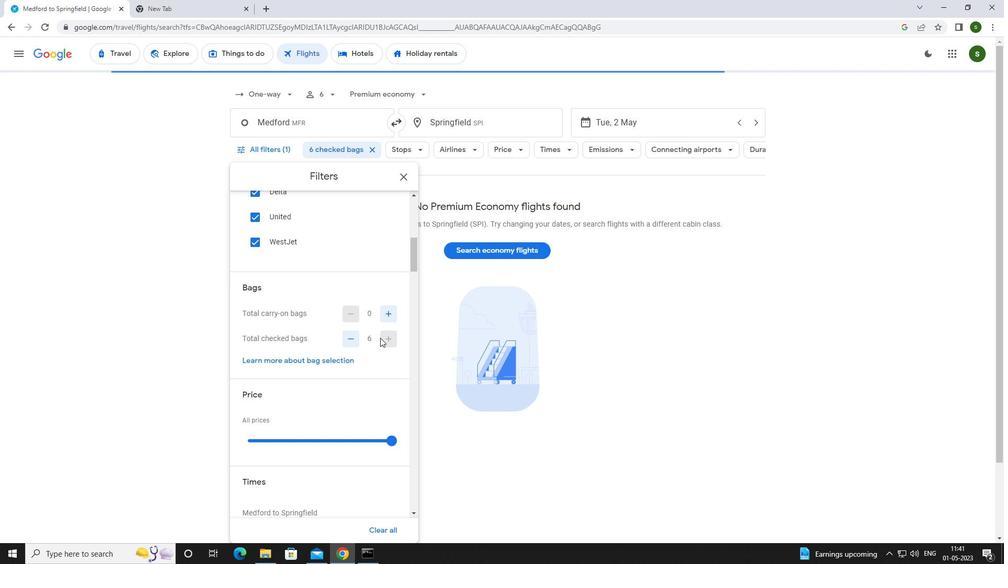 
Action: Mouse scrolled (380, 337) with delta (0, 0)
Screenshot: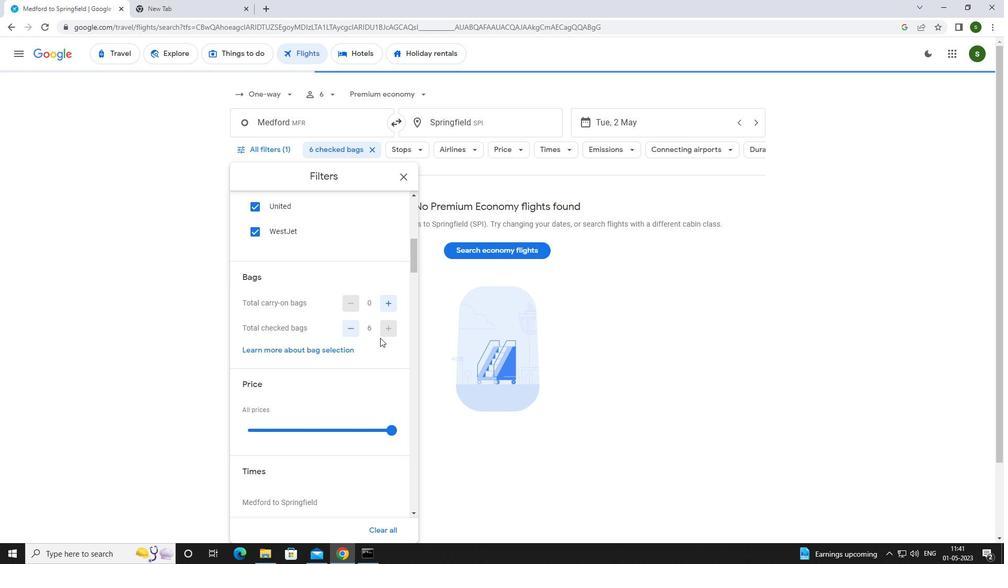 
Action: Mouse moved to (386, 336)
Screenshot: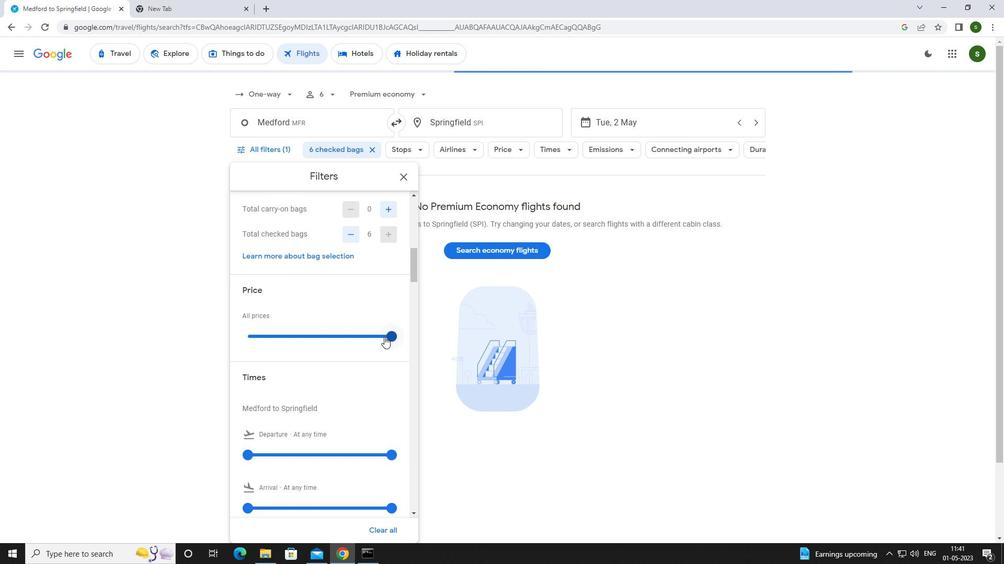 
Action: Mouse pressed left at (386, 336)
Screenshot: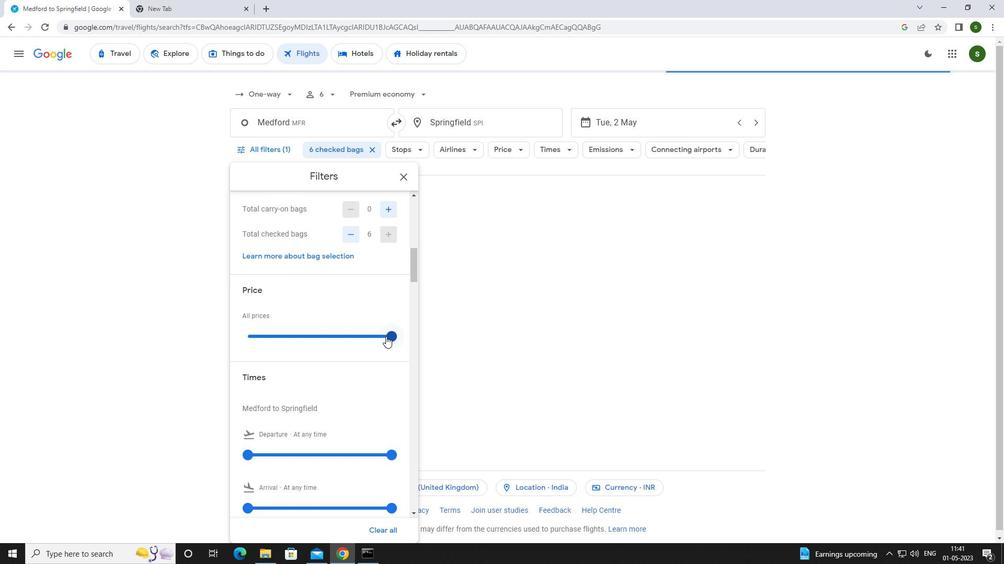 
Action: Mouse moved to (369, 341)
Screenshot: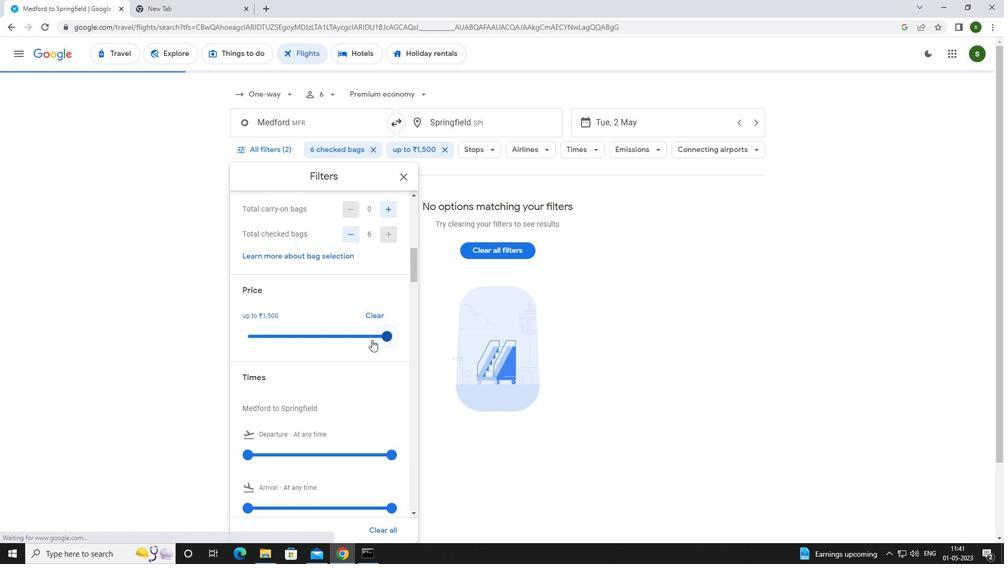 
Action: Mouse scrolled (369, 340) with delta (0, 0)
Screenshot: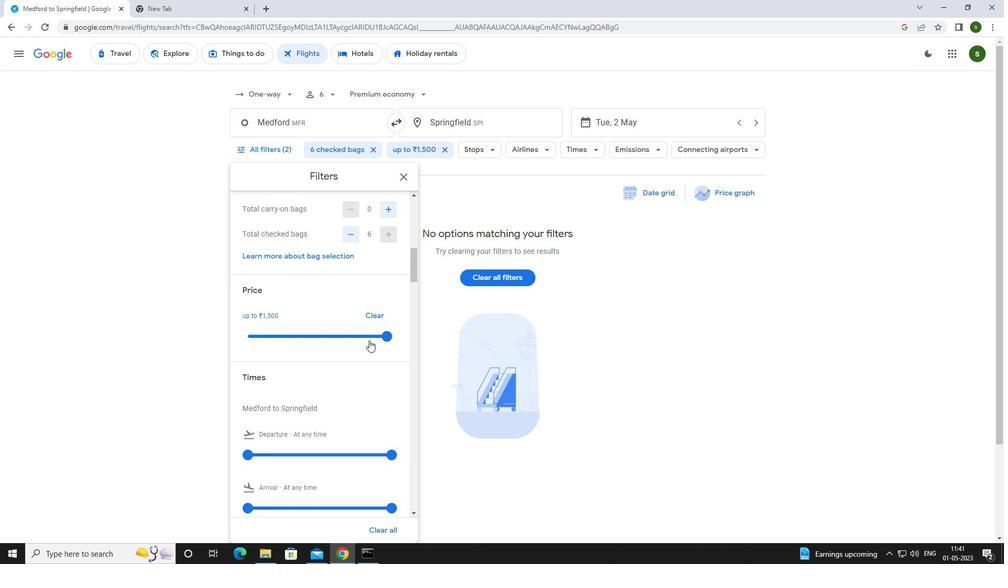 
Action: Mouse scrolled (369, 340) with delta (0, 0)
Screenshot: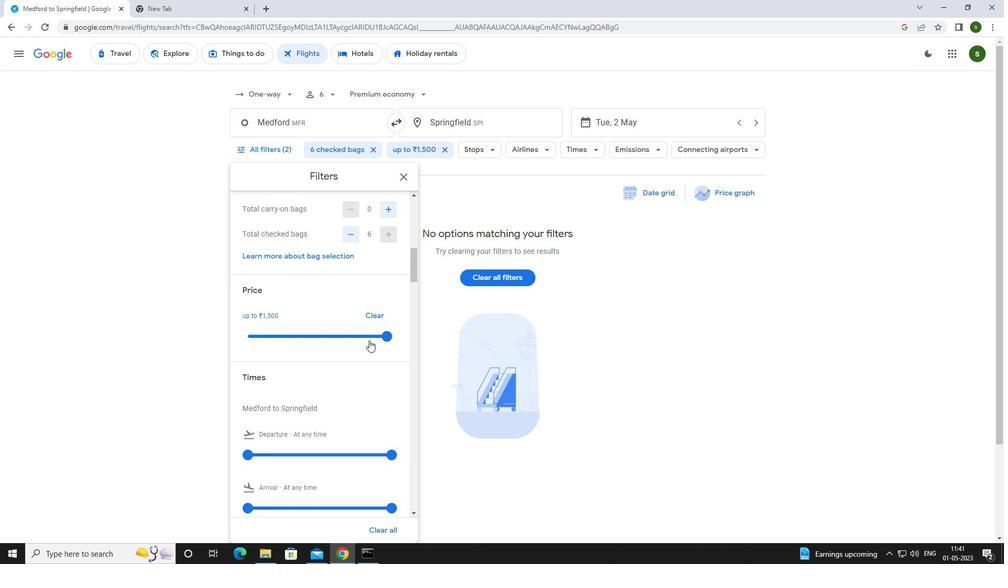 
Action: Mouse moved to (249, 351)
Screenshot: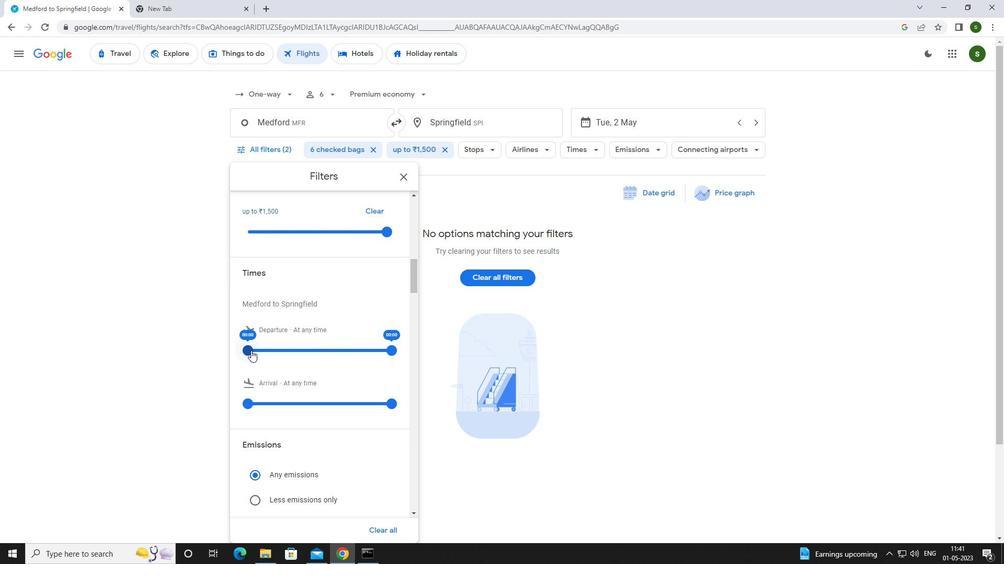 
Action: Mouse pressed left at (249, 351)
Screenshot: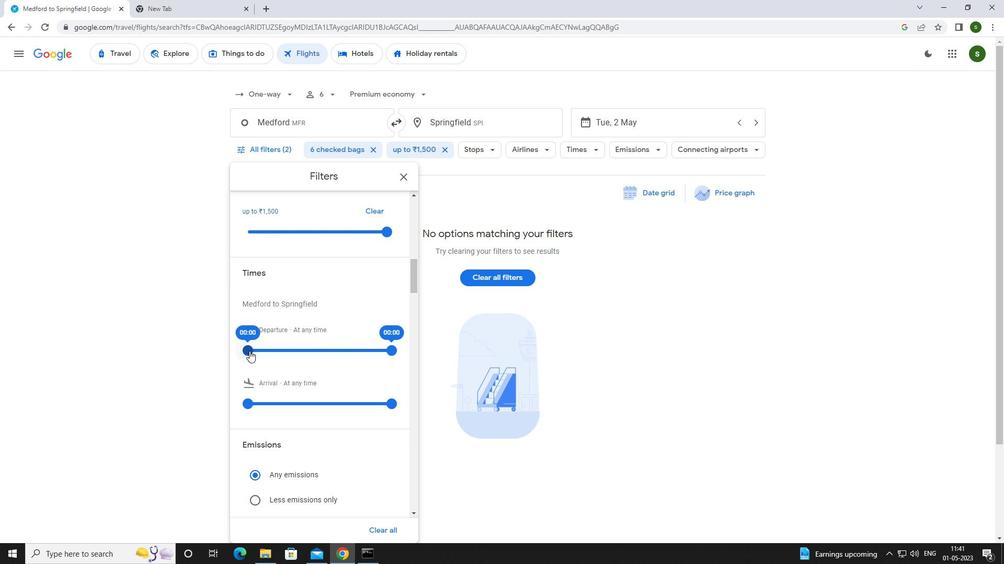 
Action: Mouse moved to (622, 340)
Screenshot: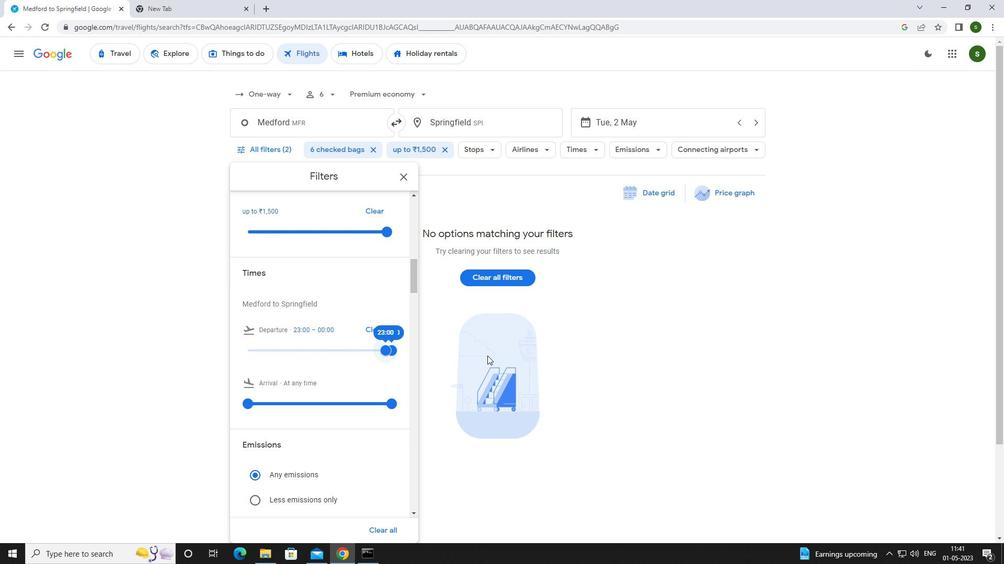 
Action: Mouse pressed left at (622, 340)
Screenshot: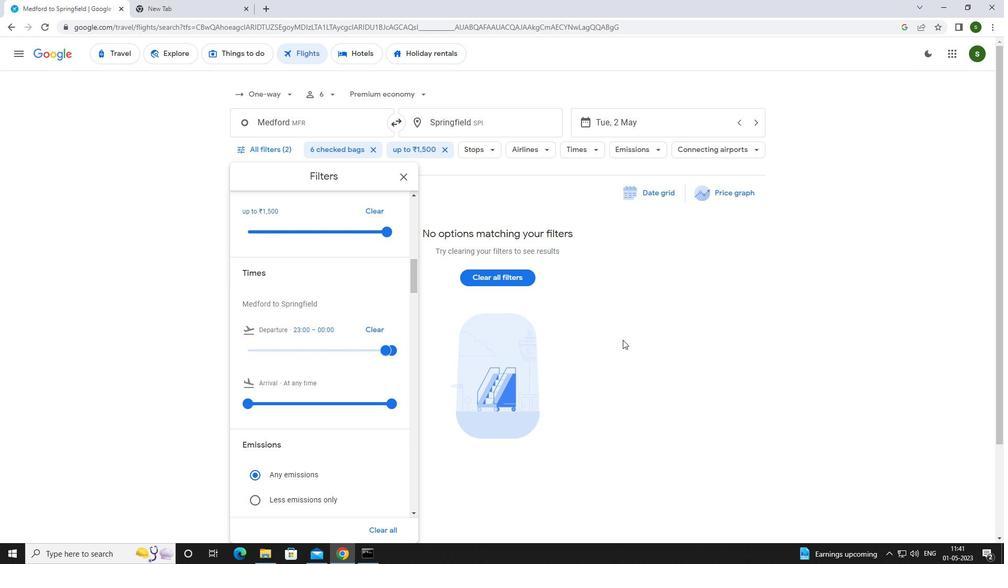 
Action: Mouse moved to (624, 339)
Screenshot: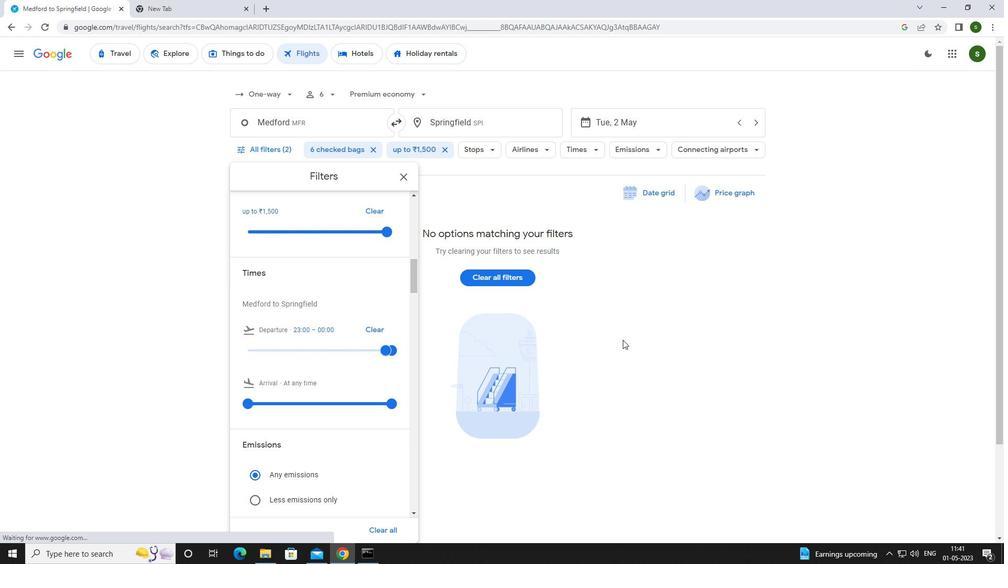 
